 Task: Find connections with filter location Hof with filter topic #Consultantswith filter profile language Potuguese with filter current company Accolite Digital with filter school Ritambara Vishwa Vidyapeeths Malini Kishor College of Commerce and Economics, Shri Jitendra Mafatlal Mehta Educational Complex Plot No A 12 18 JVP D Scheme Mora Village Road Vile Parle West Mumbai 400 049 with filter industry Chemical Raw Materials Manufacturing with filter service category Video Animation with filter keywords title Tow Truck Operator
Action: Mouse moved to (514, 58)
Screenshot: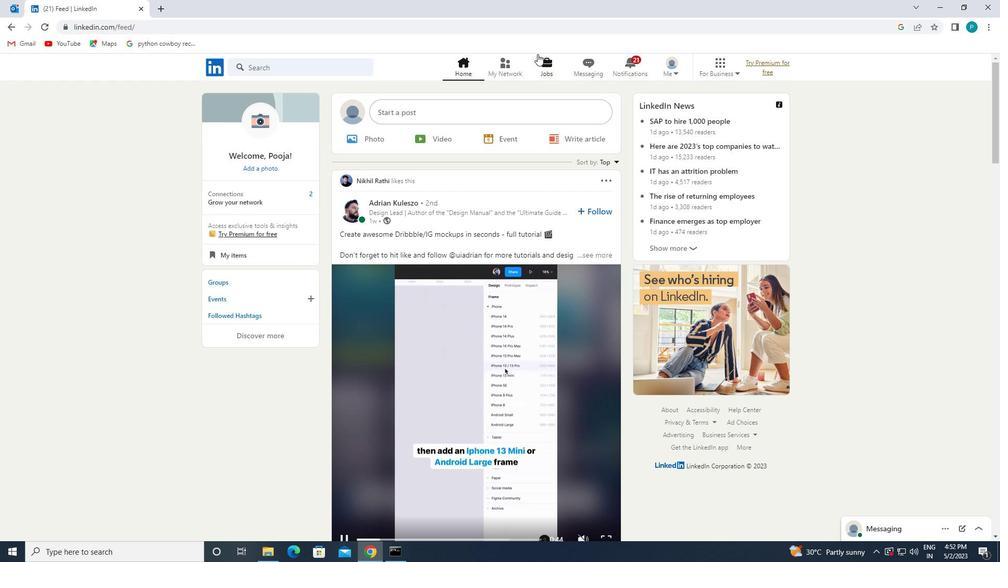 
Action: Mouse pressed left at (514, 58)
Screenshot: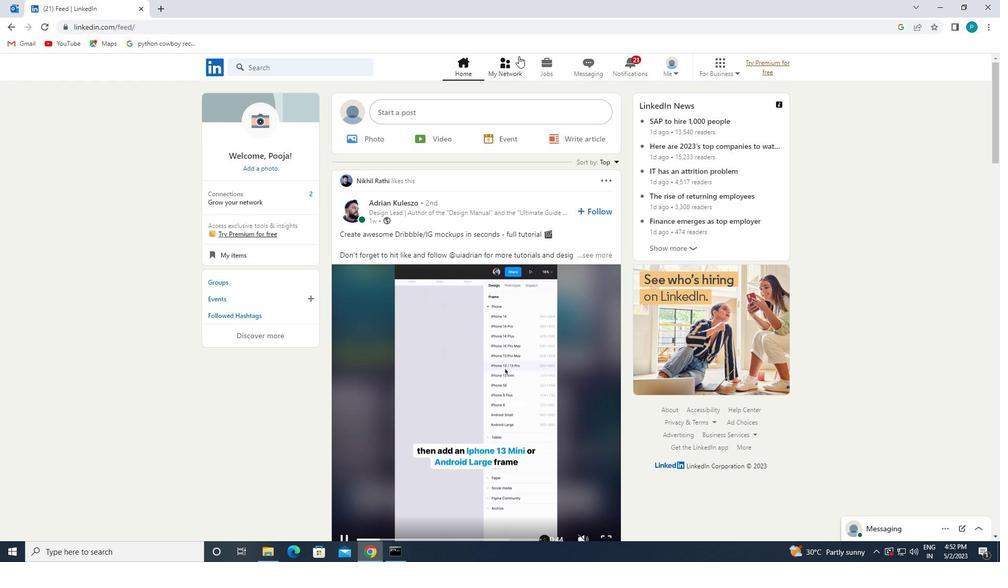 
Action: Mouse moved to (234, 121)
Screenshot: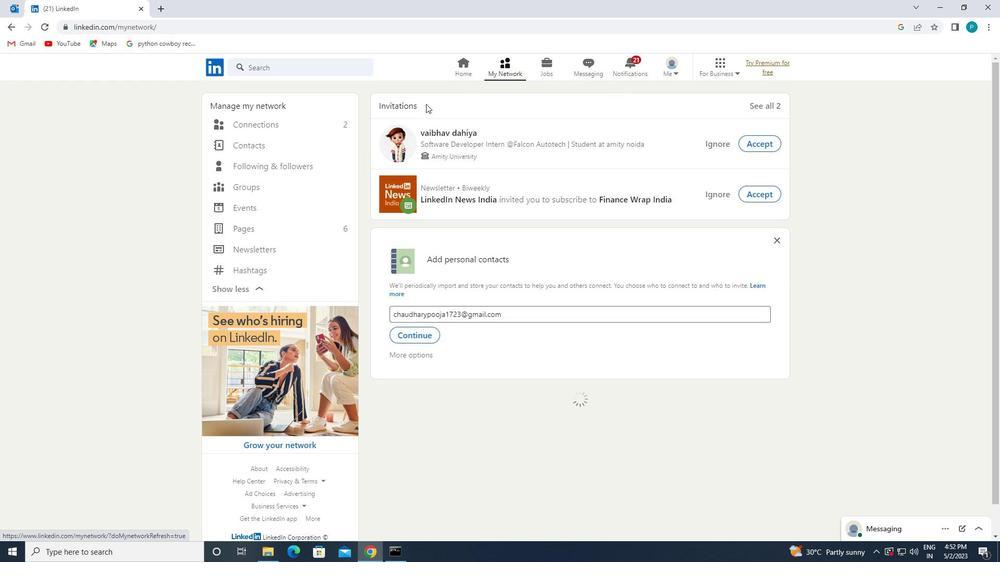 
Action: Mouse pressed left at (234, 121)
Screenshot: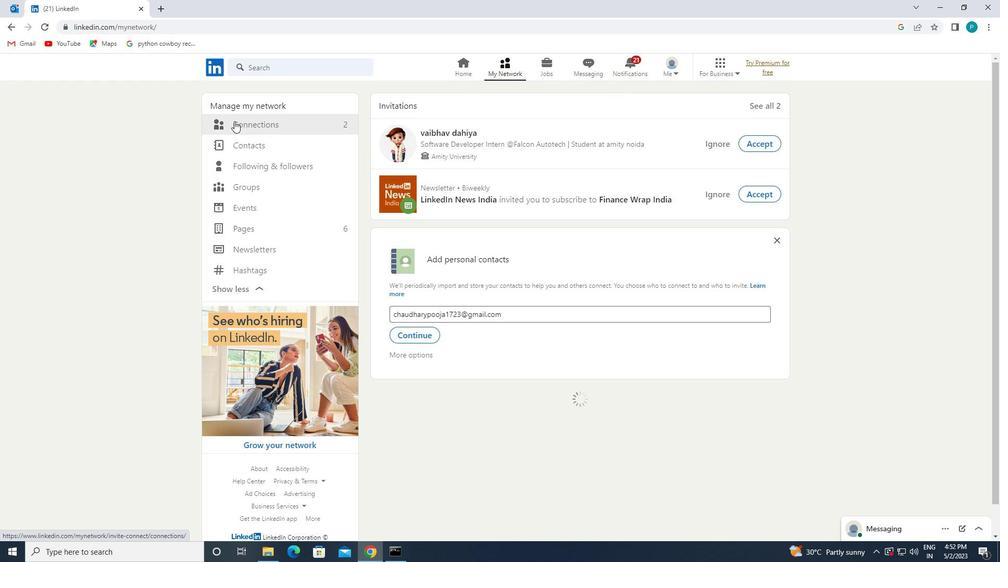 
Action: Mouse moved to (589, 125)
Screenshot: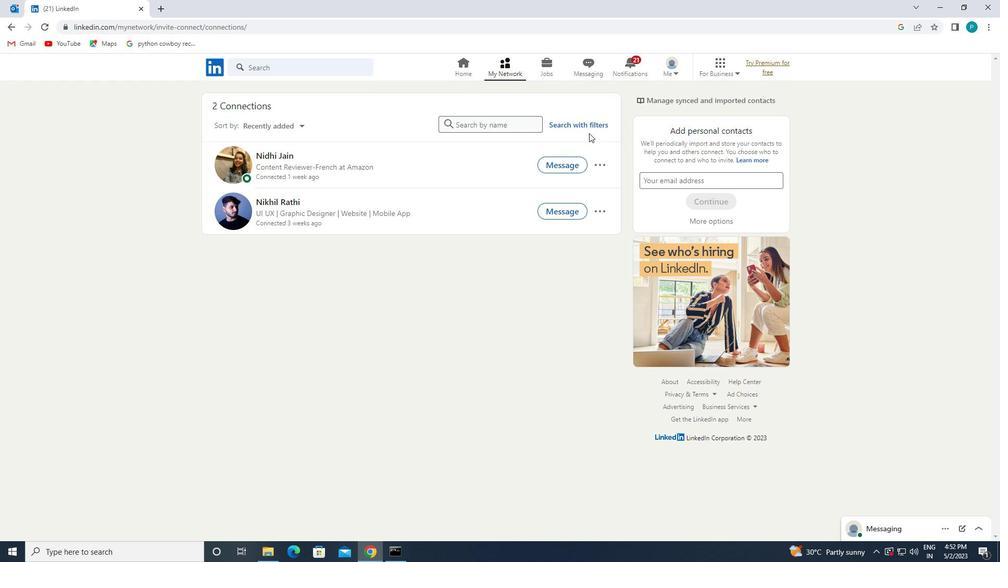 
Action: Mouse pressed left at (589, 125)
Screenshot: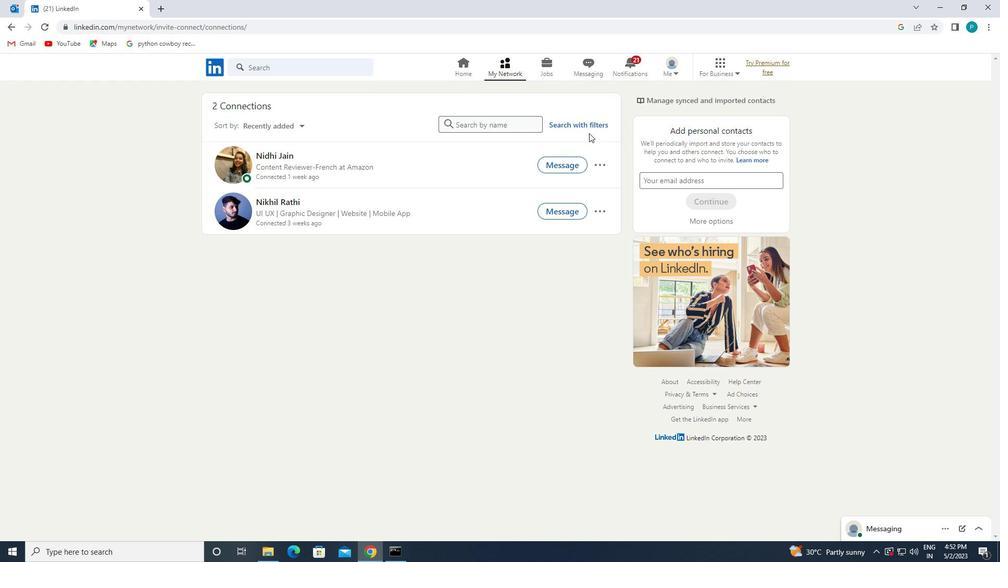 
Action: Mouse moved to (537, 101)
Screenshot: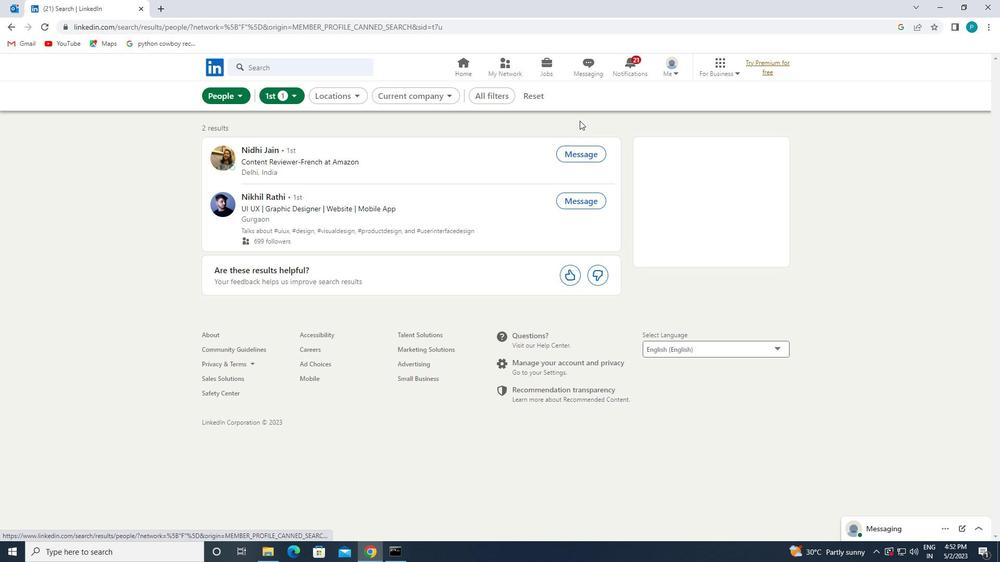 
Action: Mouse pressed left at (537, 101)
Screenshot: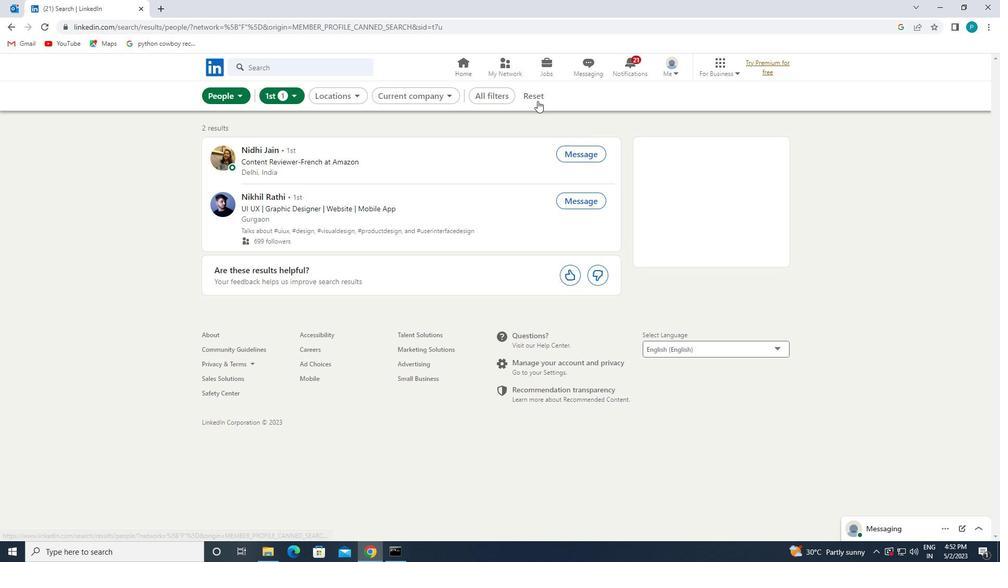 
Action: Mouse moved to (530, 97)
Screenshot: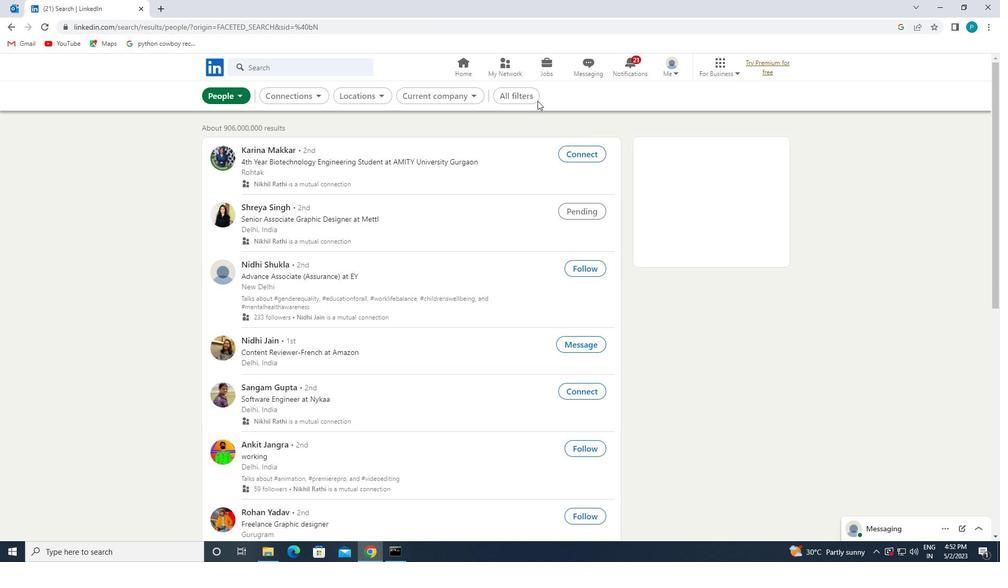 
Action: Mouse pressed left at (530, 97)
Screenshot: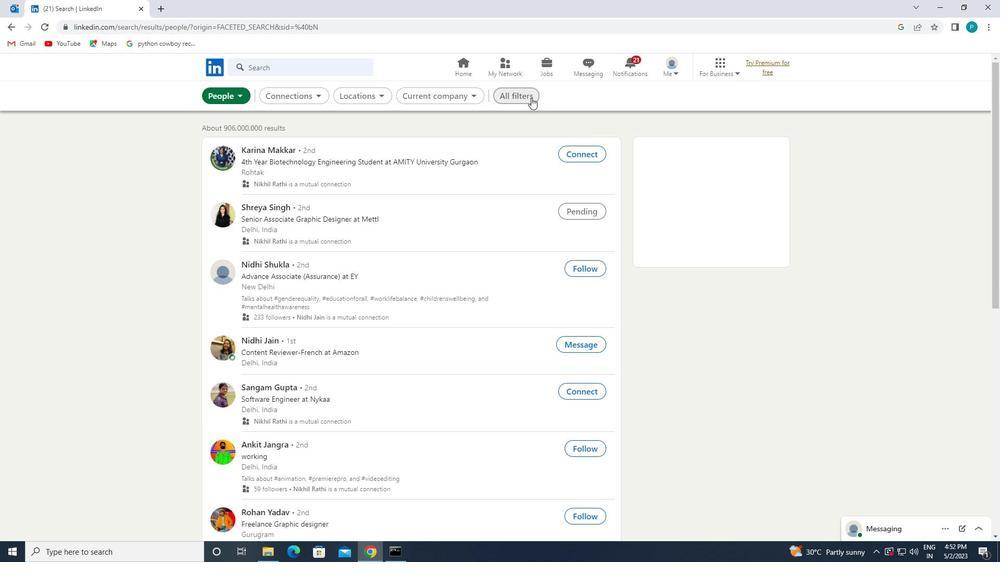 
Action: Mouse moved to (939, 357)
Screenshot: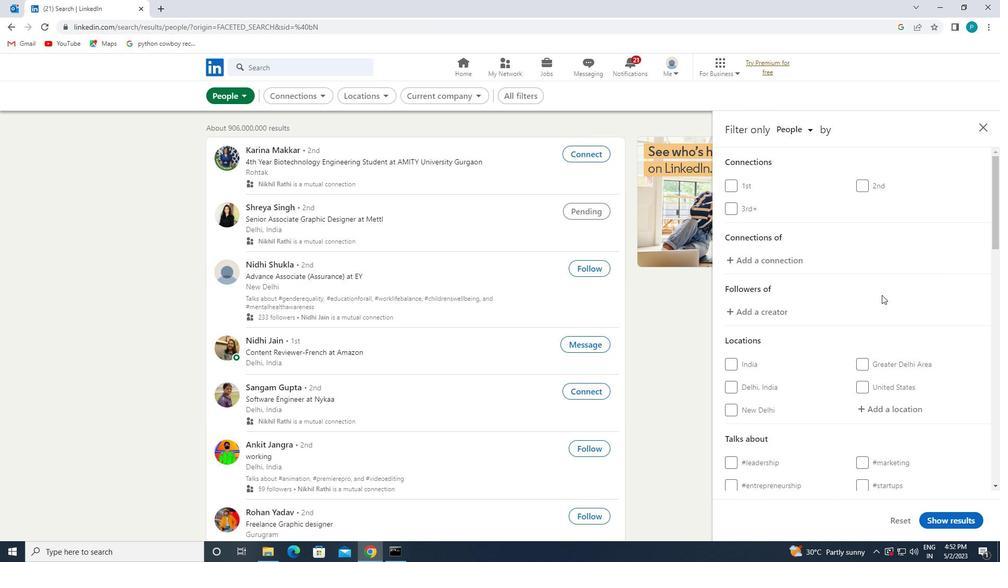 
Action: Mouse scrolled (939, 356) with delta (0, 0)
Screenshot: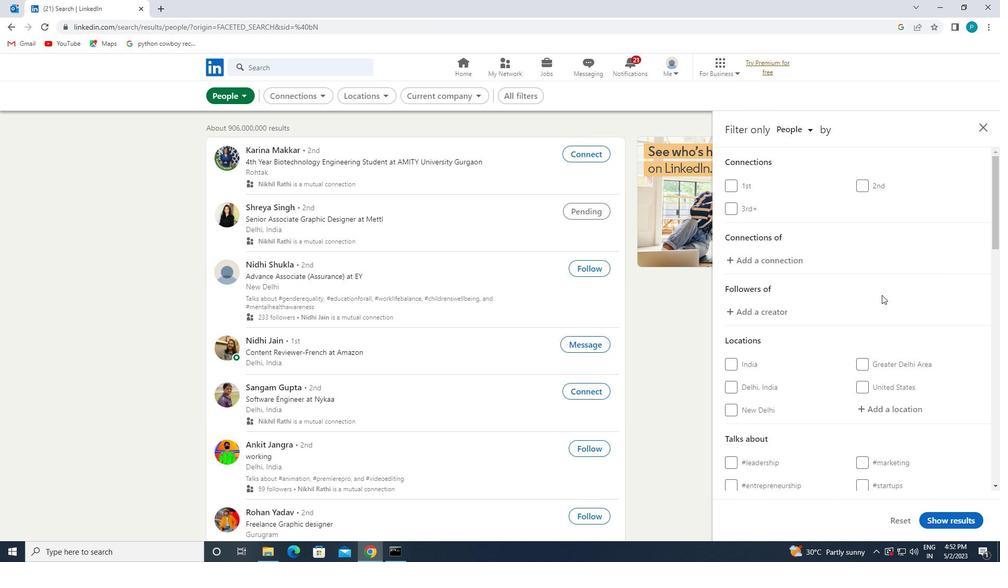 
Action: Mouse scrolled (939, 356) with delta (0, 0)
Screenshot: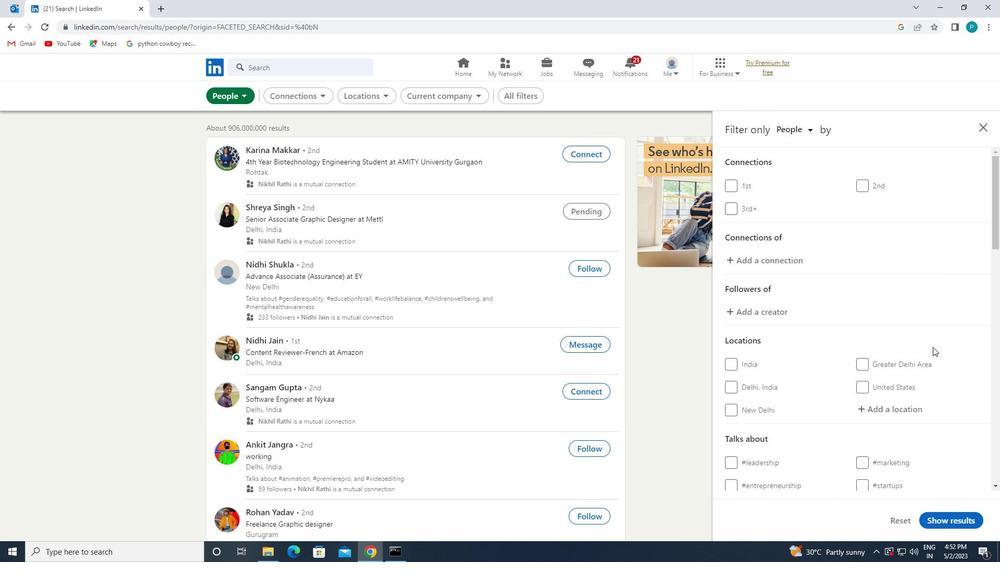 
Action: Mouse moved to (915, 311)
Screenshot: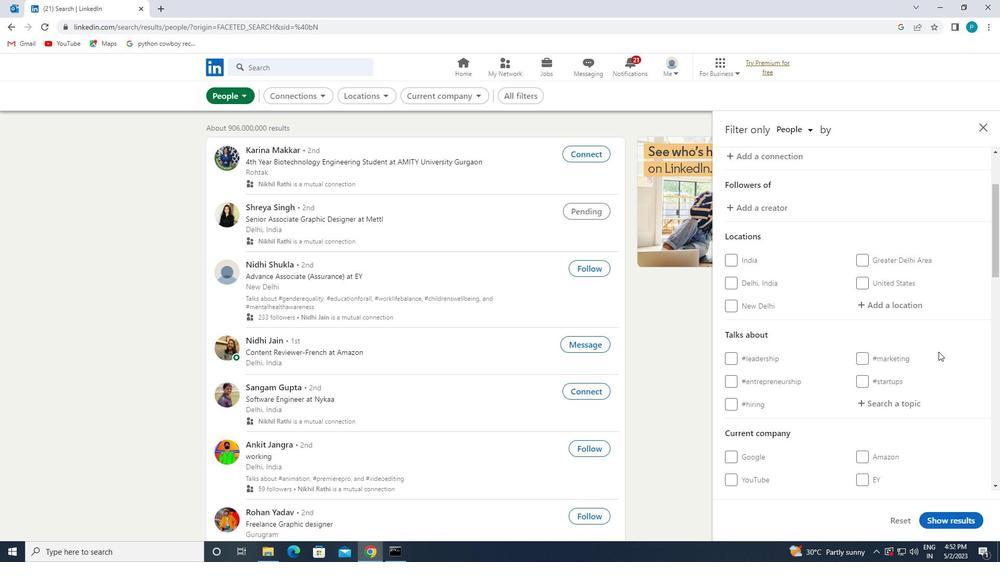 
Action: Mouse pressed left at (915, 311)
Screenshot: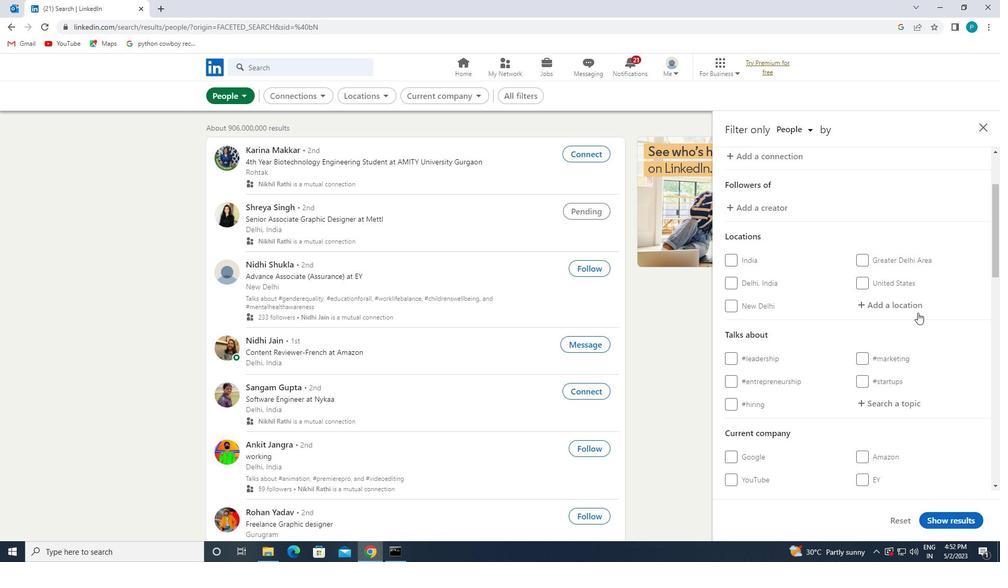 
Action: Key pressed <Key.caps_lock>g<Key.backspace>h<Key.caps_lock>of
Screenshot: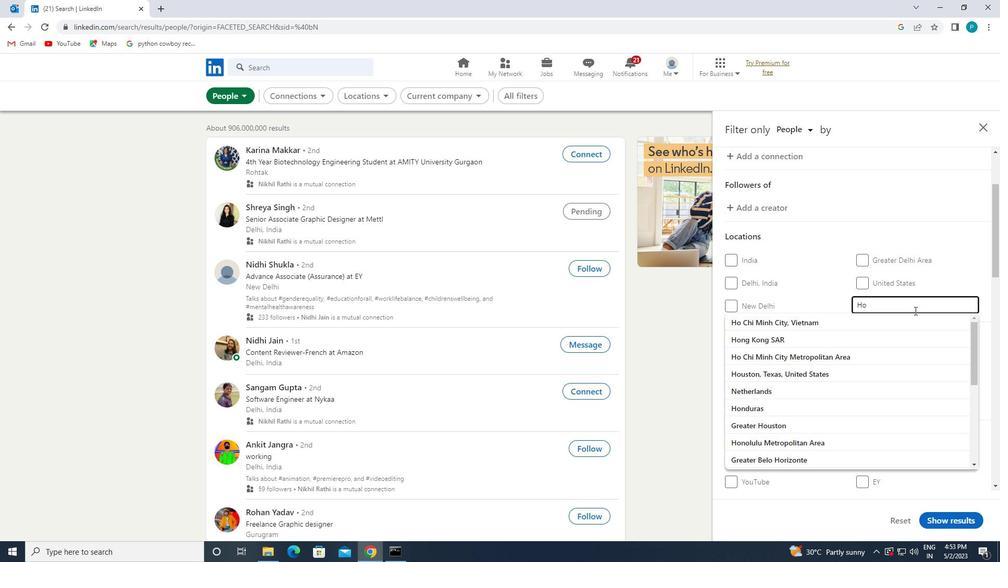 
Action: Mouse moved to (894, 323)
Screenshot: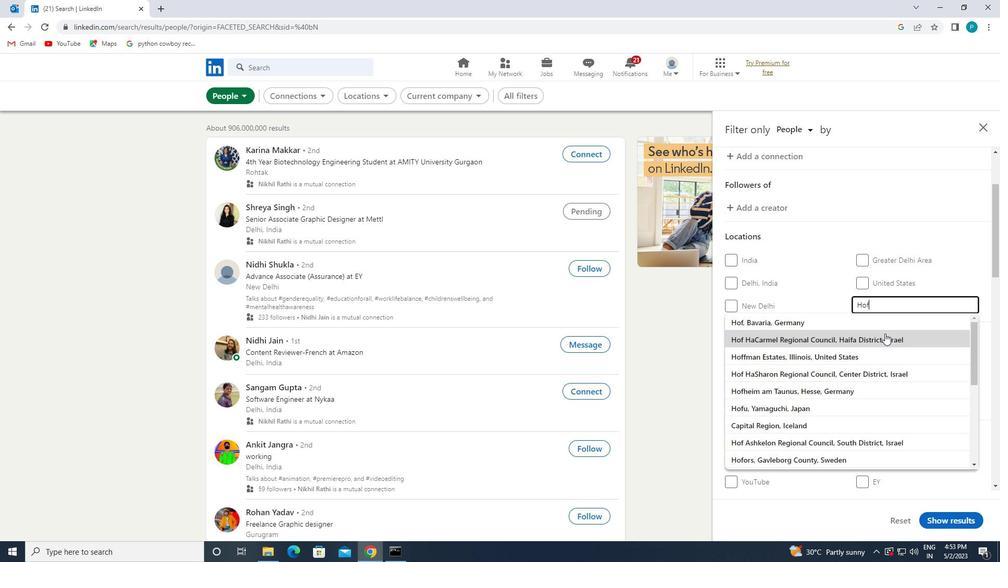 
Action: Mouse pressed left at (894, 323)
Screenshot: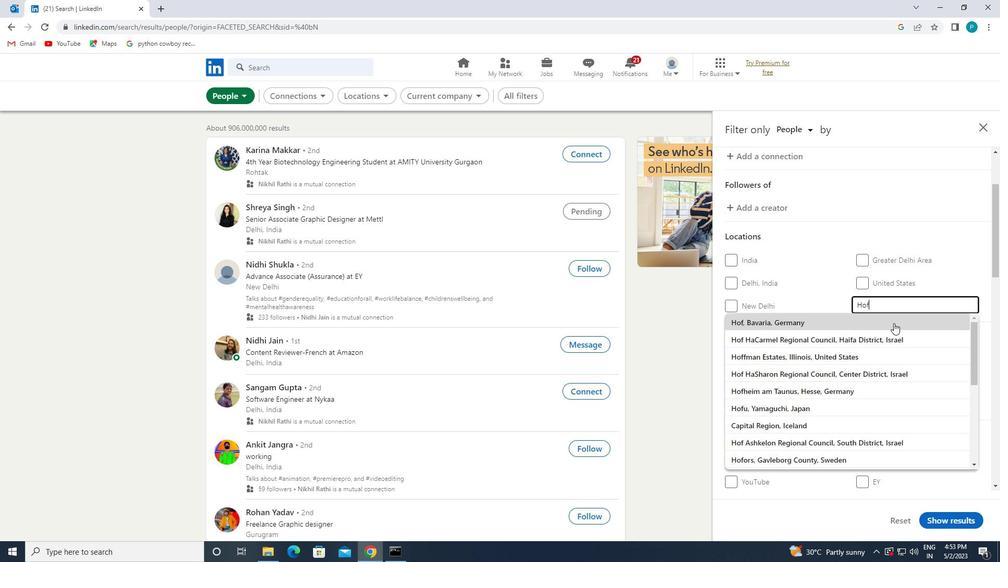
Action: Mouse scrolled (894, 323) with delta (0, 0)
Screenshot: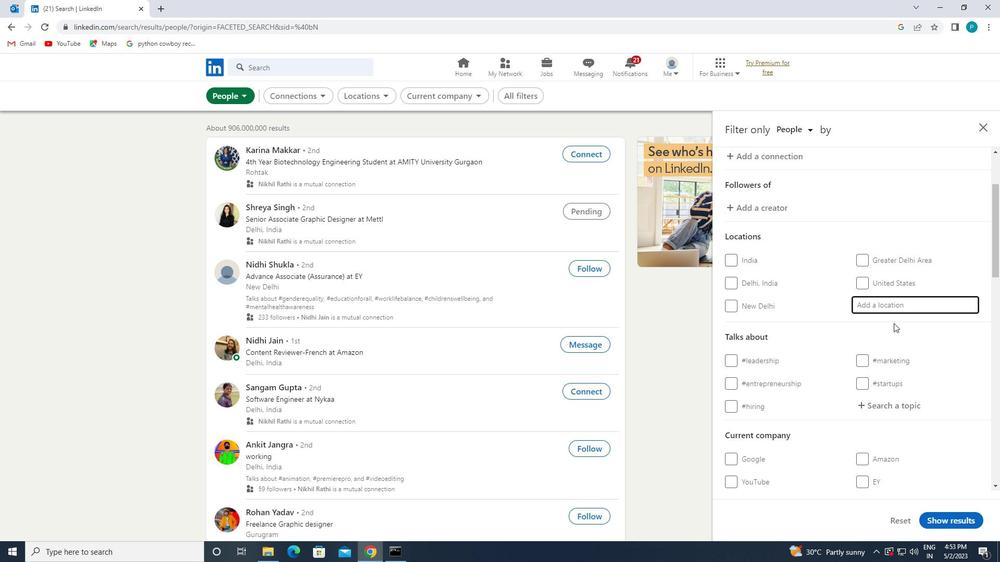 
Action: Mouse scrolled (894, 323) with delta (0, 0)
Screenshot: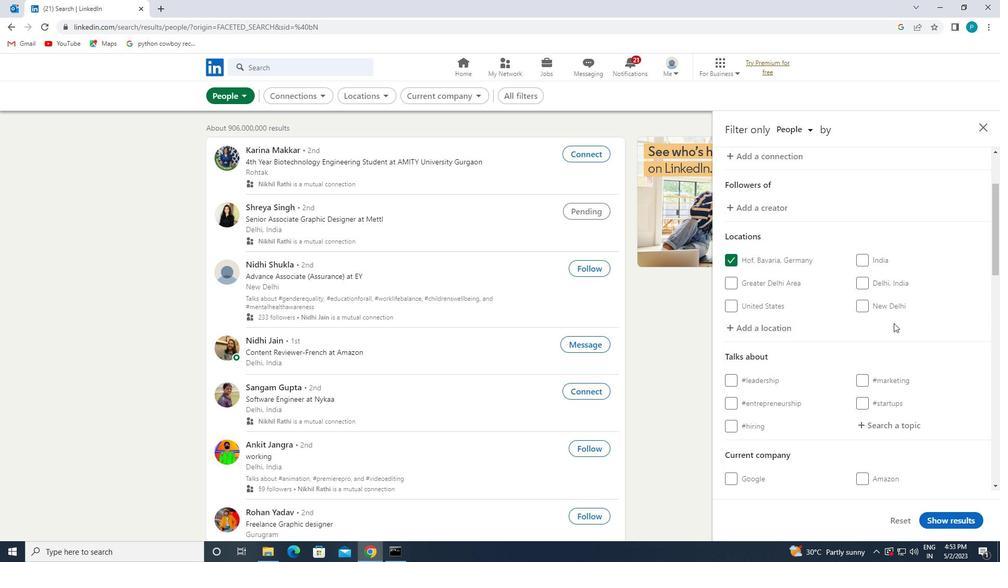 
Action: Mouse scrolled (894, 323) with delta (0, 0)
Screenshot: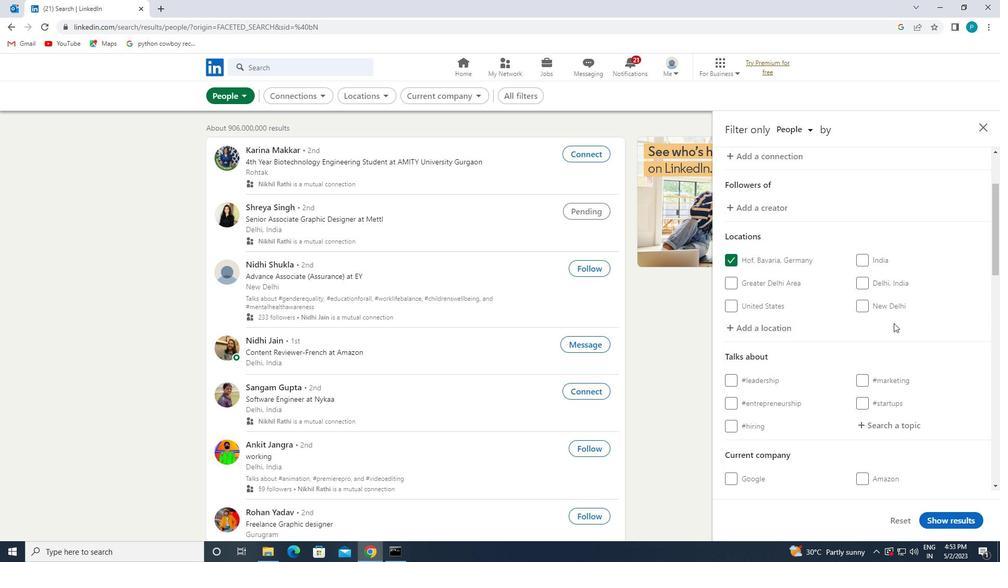 
Action: Mouse moved to (892, 280)
Screenshot: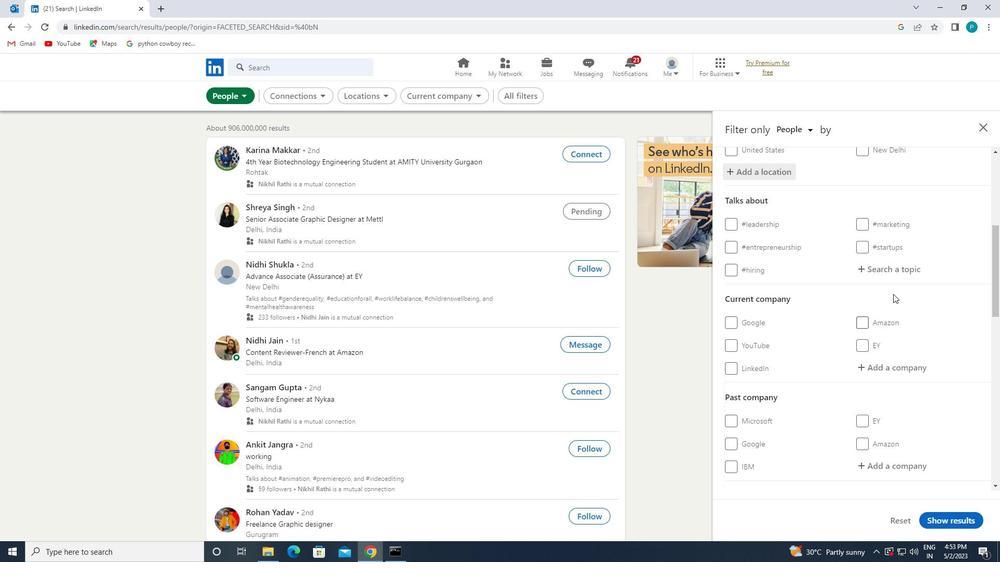 
Action: Mouse pressed left at (892, 280)
Screenshot: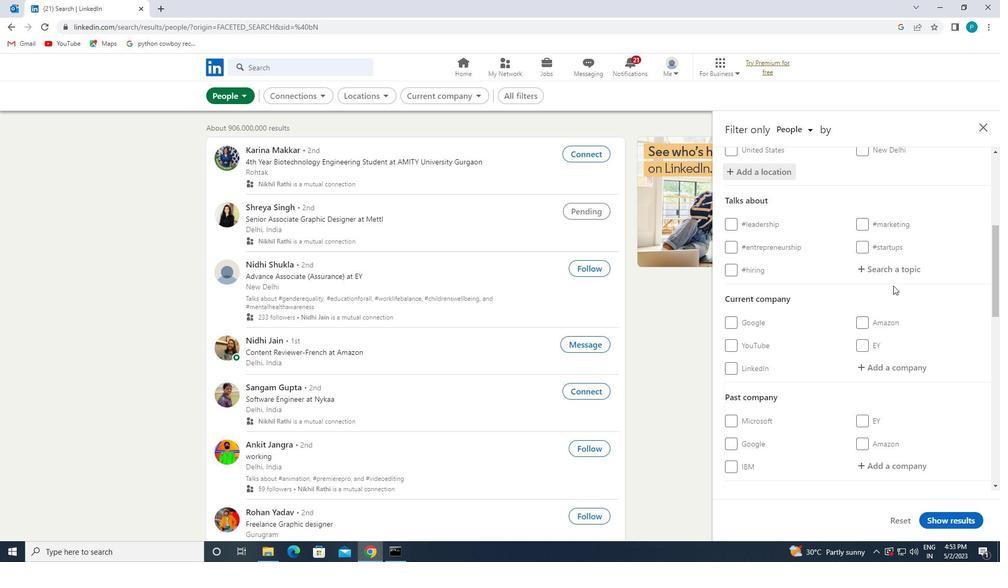 
Action: Mouse moved to (897, 267)
Screenshot: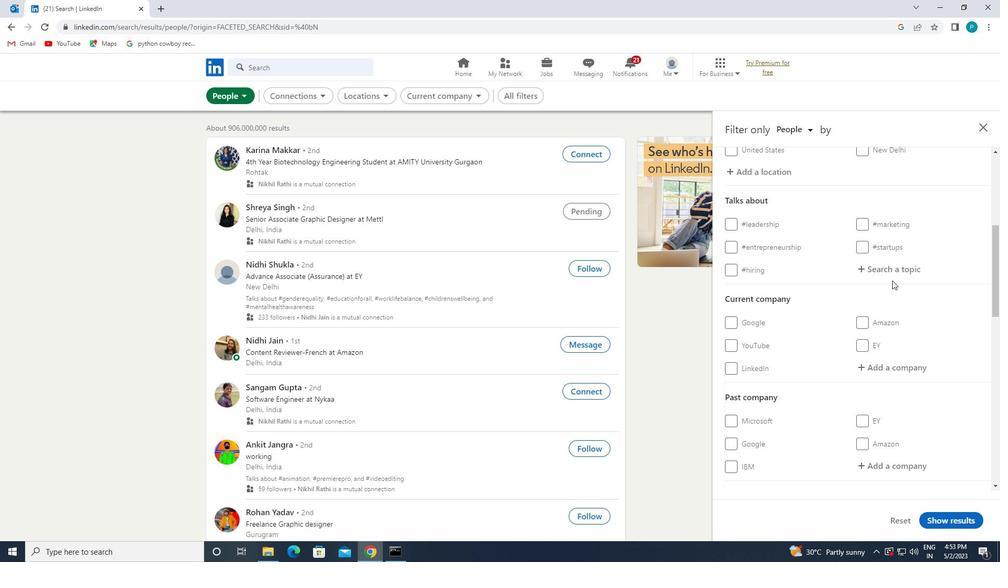 
Action: Mouse pressed left at (897, 267)
Screenshot: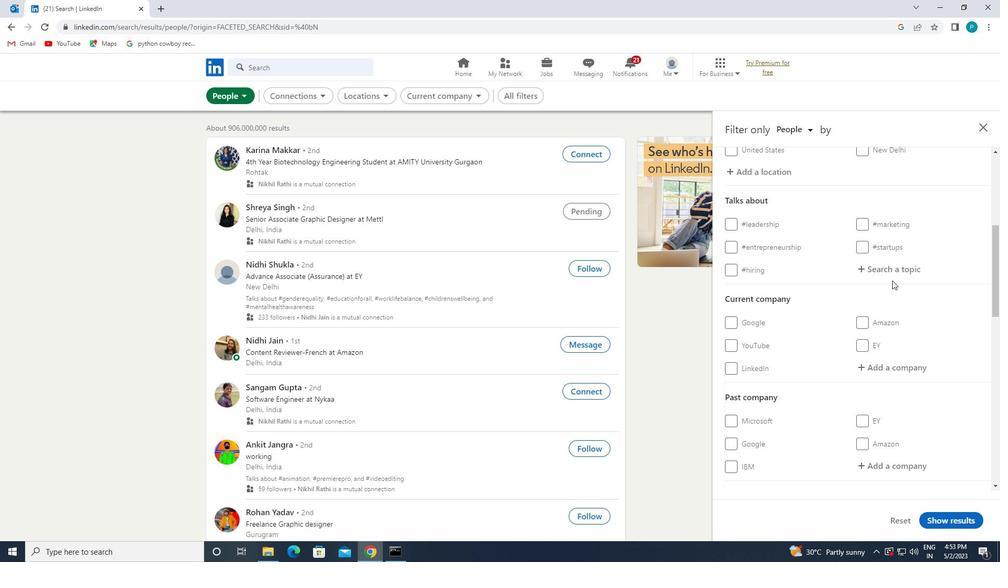 
Action: Mouse moved to (904, 267)
Screenshot: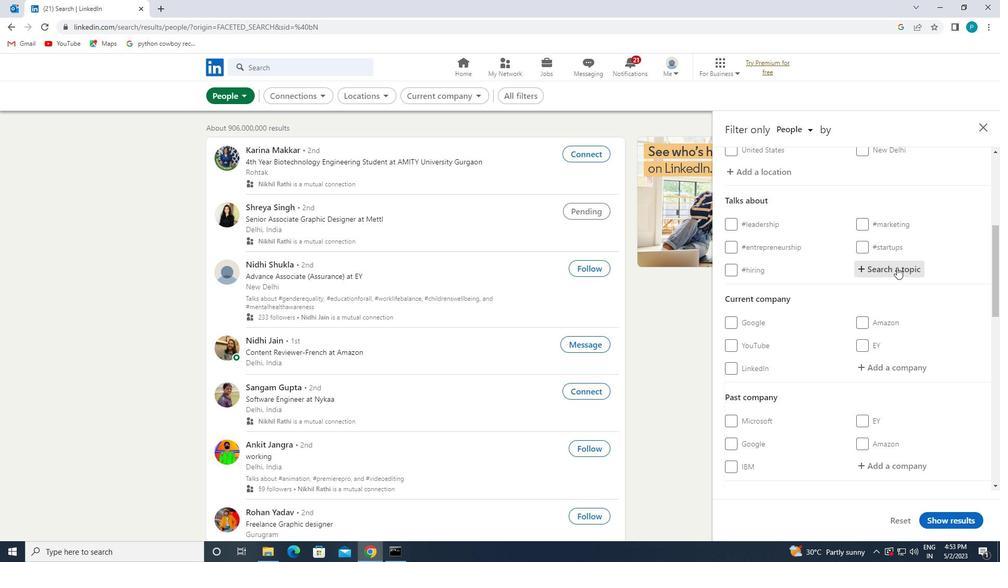 
Action: Key pressed <Key.shift>#<Key.caps_lock>C<Key.caps_lock>ONSULTANTS
Screenshot: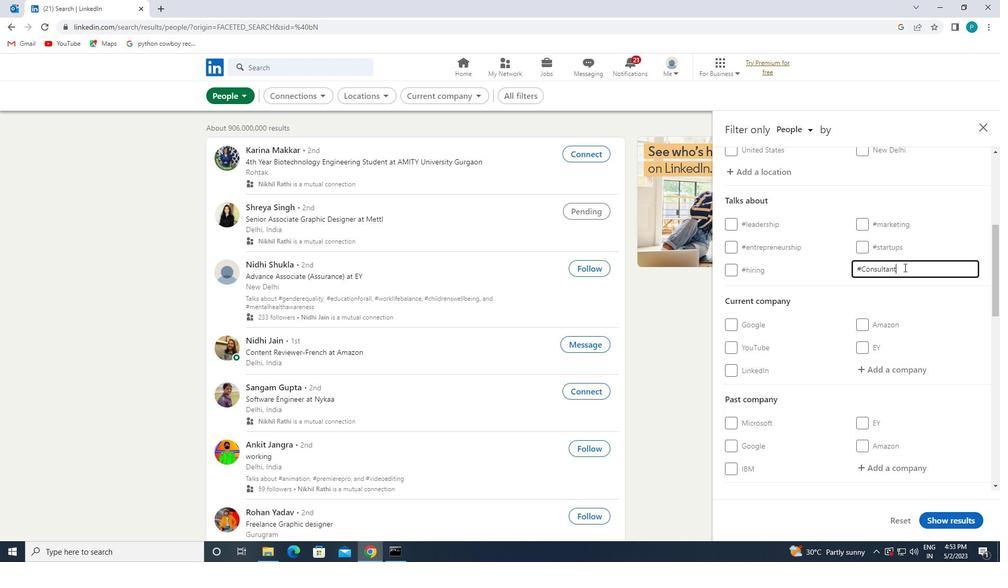 
Action: Mouse moved to (893, 284)
Screenshot: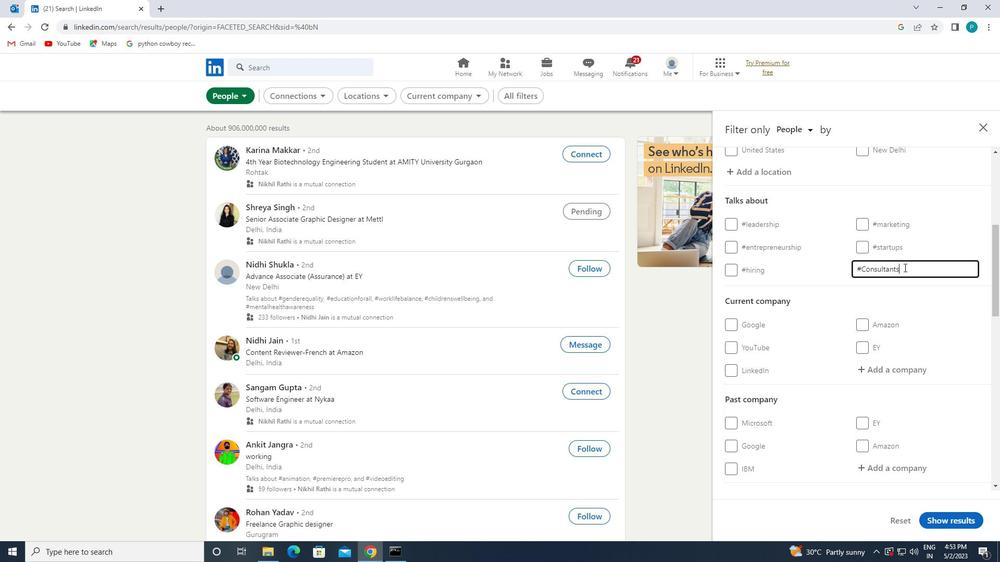 
Action: Mouse scrolled (893, 284) with delta (0, 0)
Screenshot: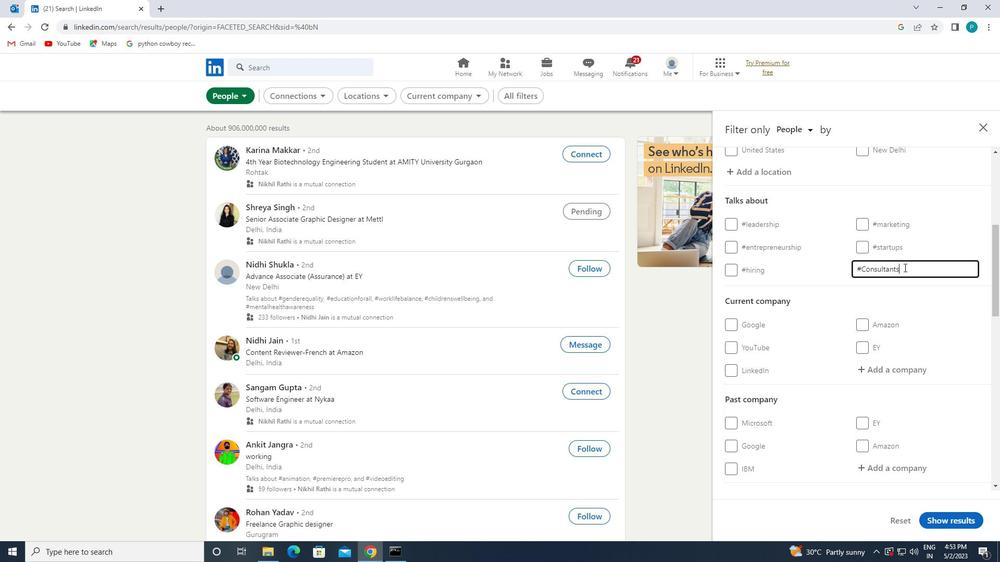 
Action: Mouse moved to (890, 290)
Screenshot: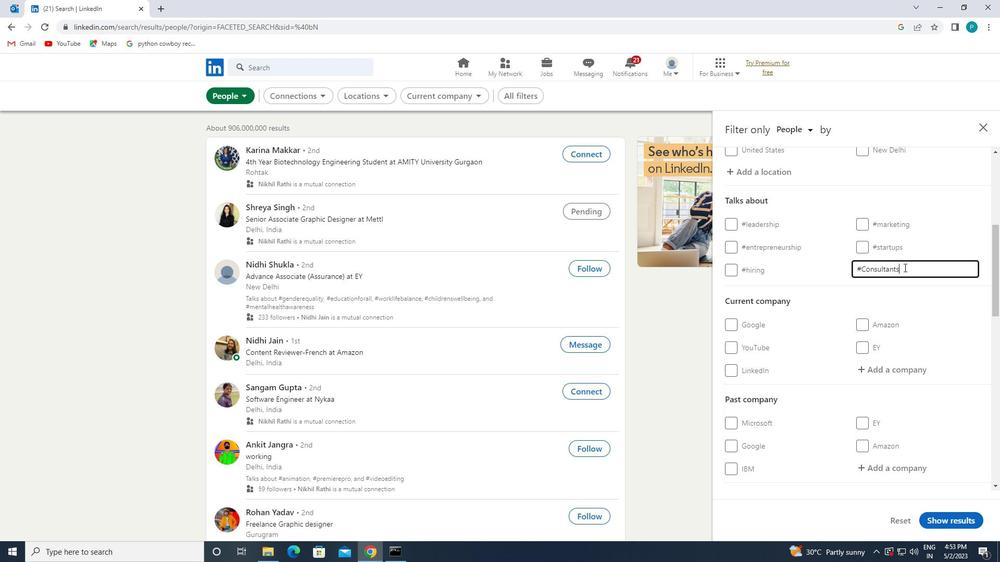 
Action: Mouse scrolled (890, 290) with delta (0, 0)
Screenshot: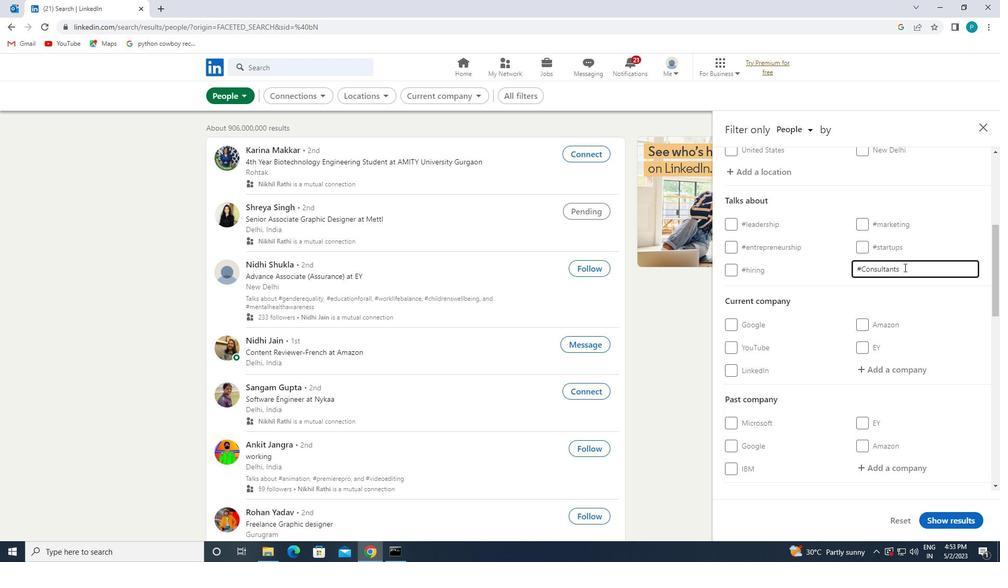 
Action: Mouse scrolled (890, 290) with delta (0, 0)
Screenshot: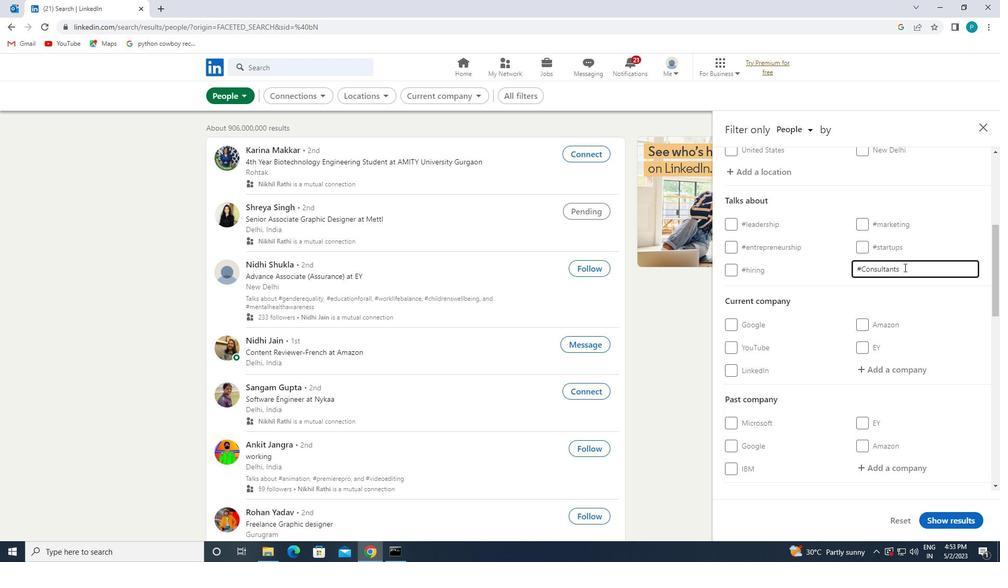 
Action: Mouse moved to (887, 299)
Screenshot: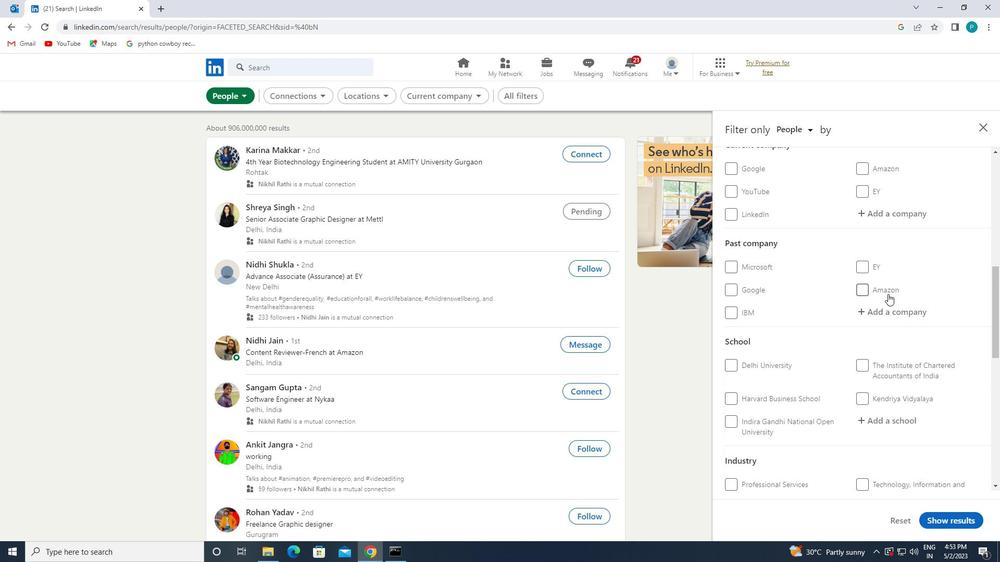 
Action: Mouse scrolled (887, 298) with delta (0, 0)
Screenshot: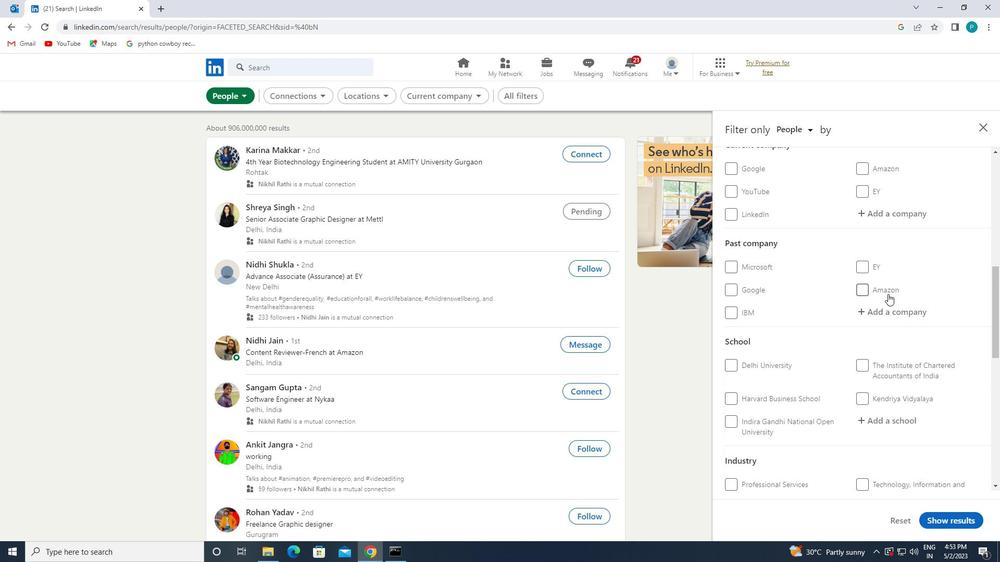 
Action: Mouse moved to (886, 302)
Screenshot: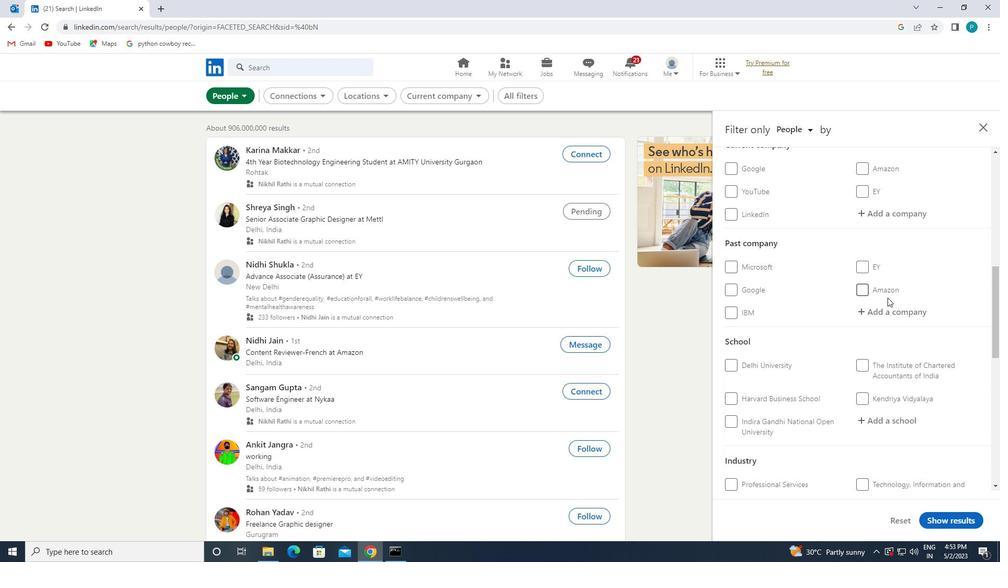
Action: Mouse scrolled (886, 301) with delta (0, 0)
Screenshot: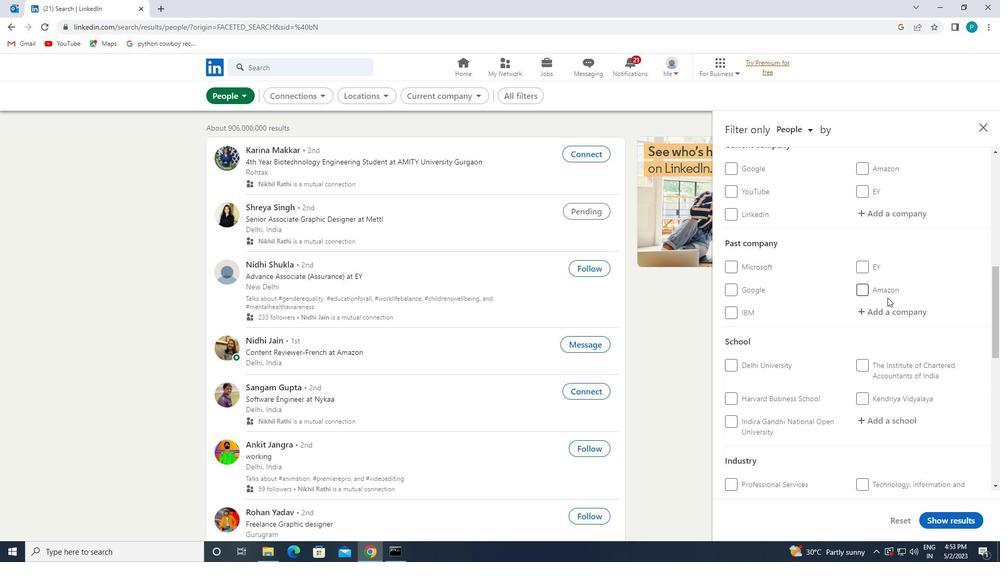 
Action: Mouse moved to (883, 318)
Screenshot: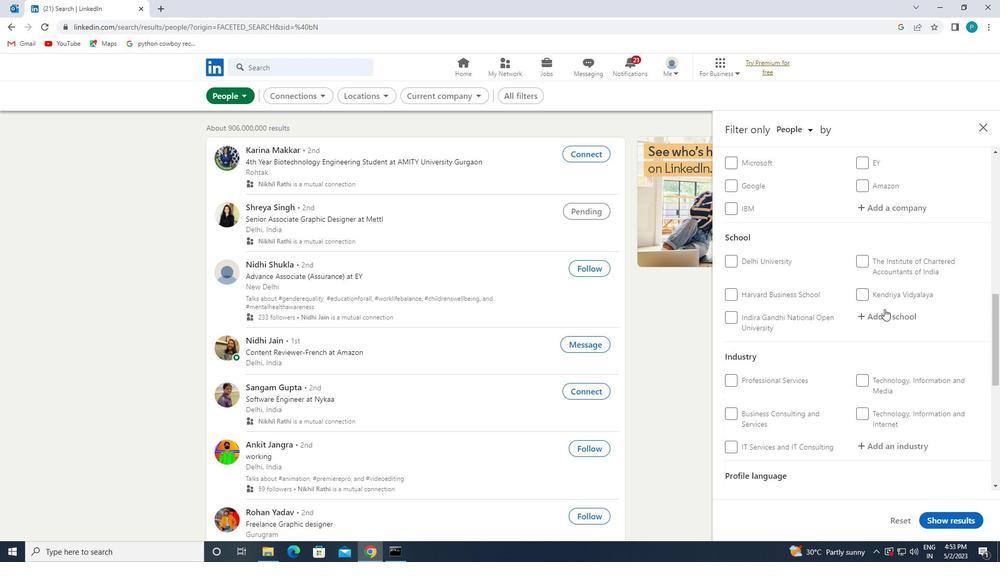 
Action: Mouse scrolled (883, 317) with delta (0, 0)
Screenshot: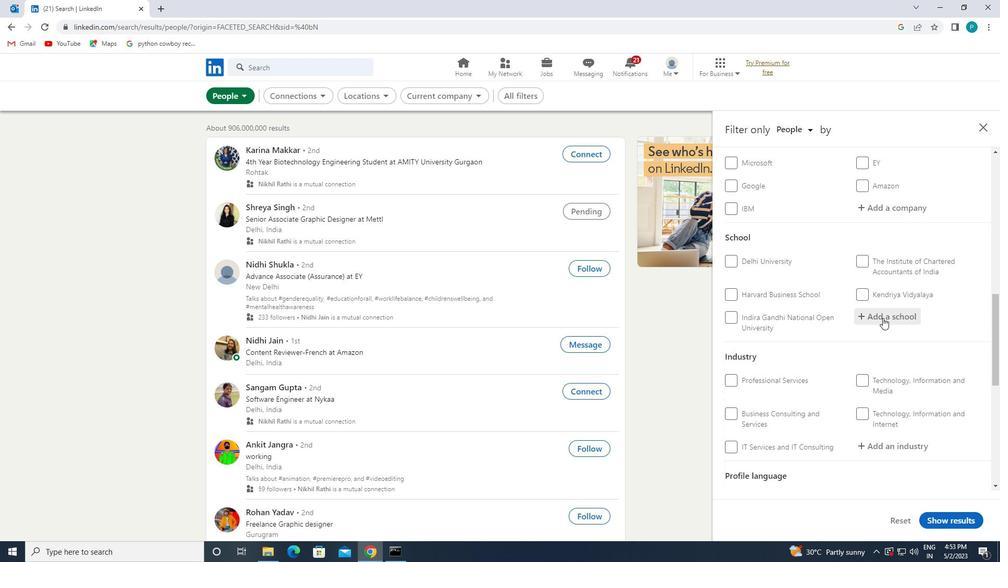 
Action: Mouse scrolled (883, 317) with delta (0, 0)
Screenshot: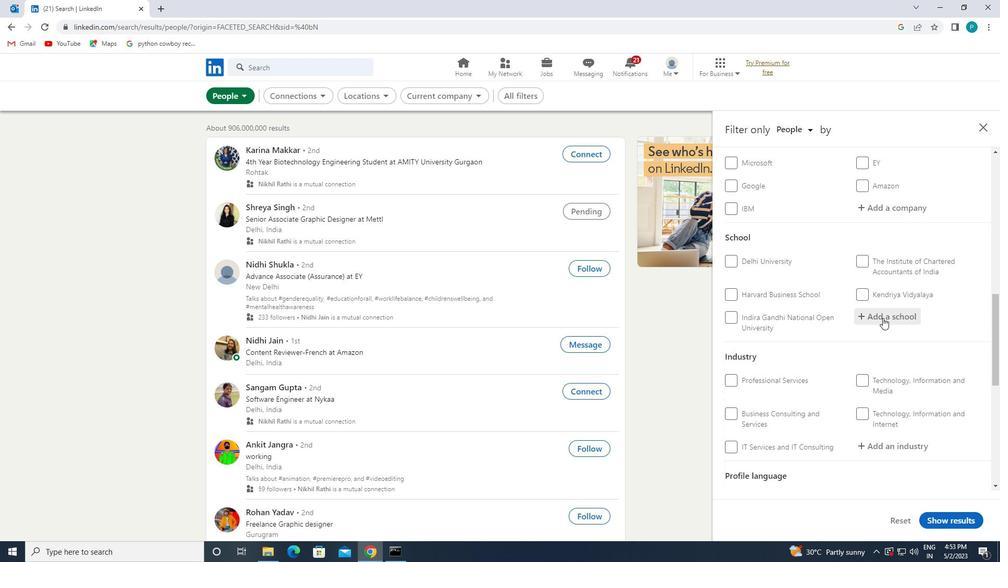 
Action: Mouse moved to (829, 377)
Screenshot: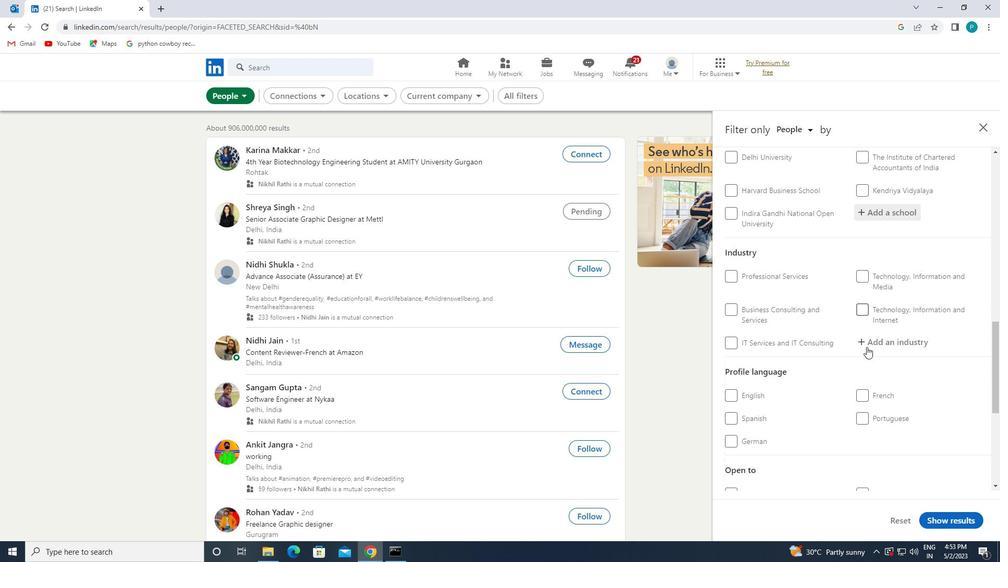 
Action: Mouse scrolled (829, 377) with delta (0, 0)
Screenshot: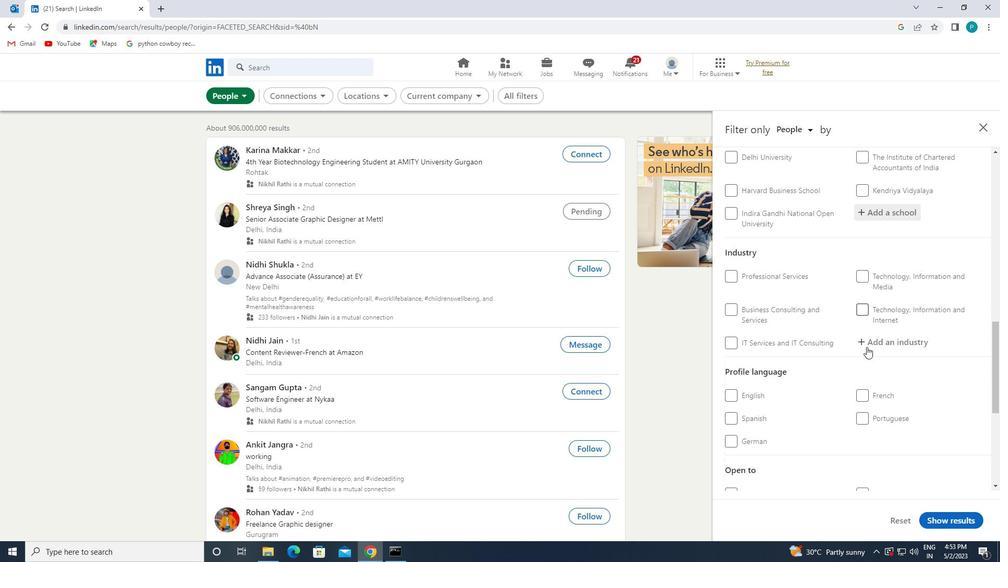 
Action: Mouse moved to (822, 382)
Screenshot: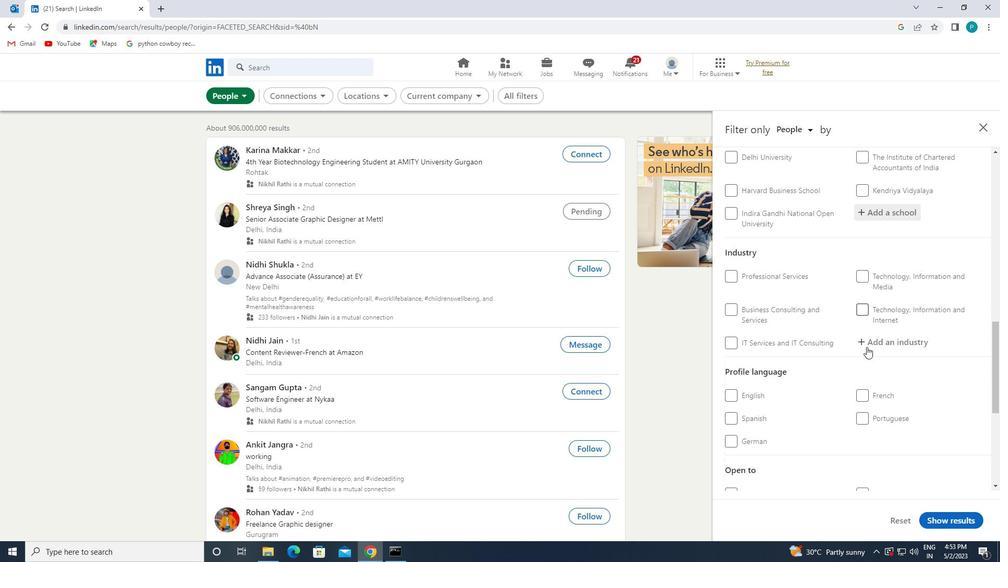 
Action: Mouse scrolled (822, 382) with delta (0, 0)
Screenshot: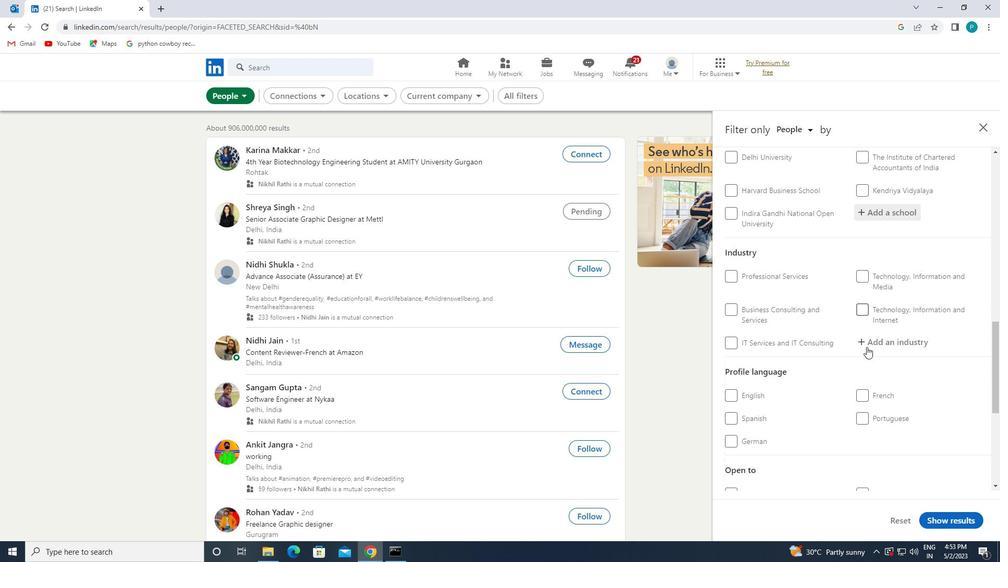 
Action: Mouse moved to (865, 308)
Screenshot: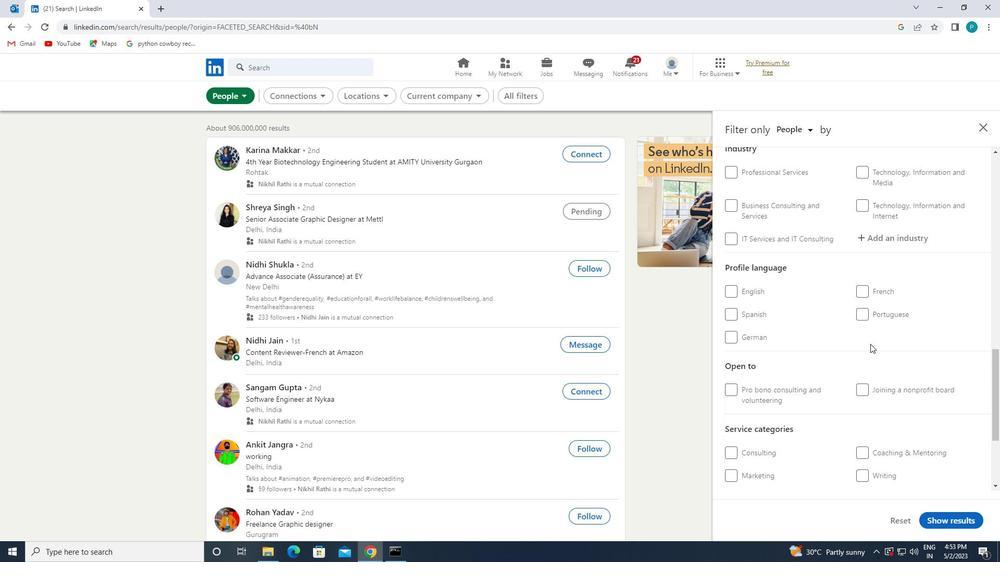 
Action: Mouse pressed left at (865, 308)
Screenshot: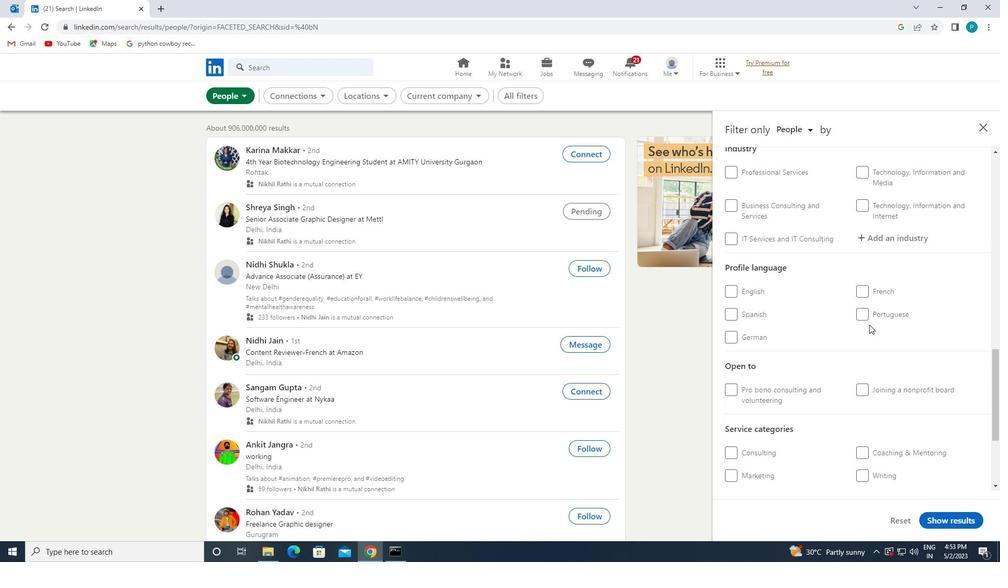 
Action: Mouse moved to (908, 312)
Screenshot: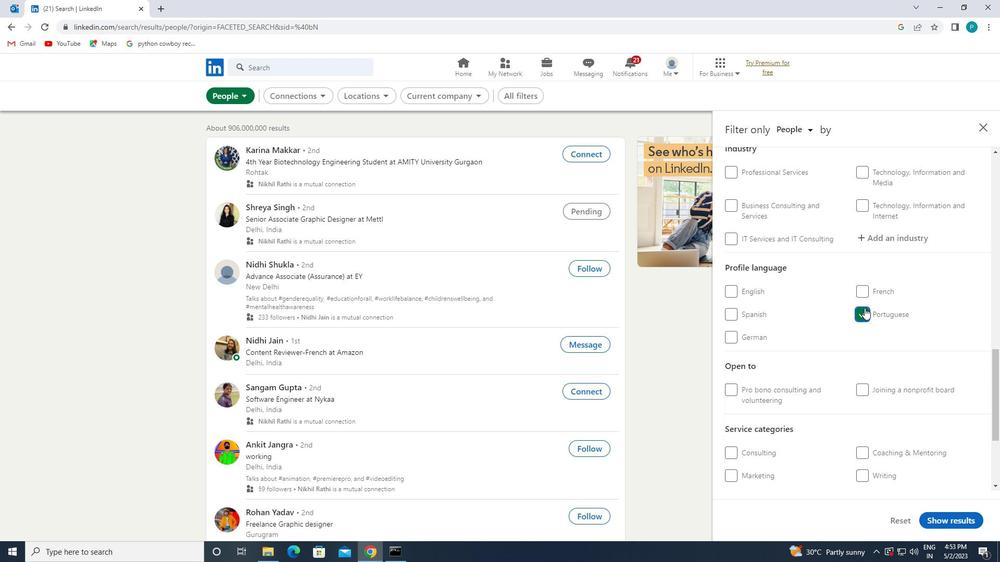 
Action: Mouse scrolled (908, 312) with delta (0, 0)
Screenshot: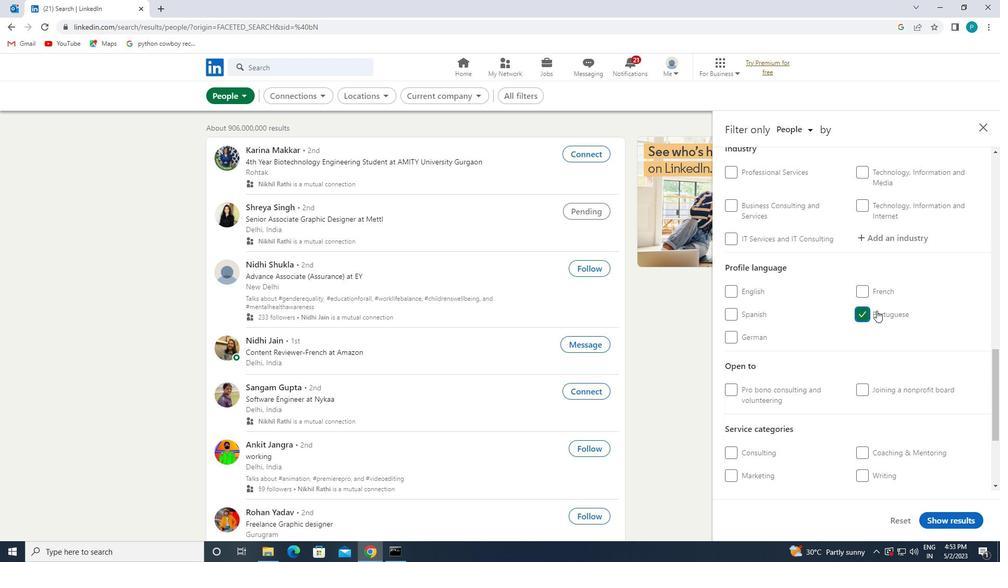 
Action: Mouse scrolled (908, 312) with delta (0, 0)
Screenshot: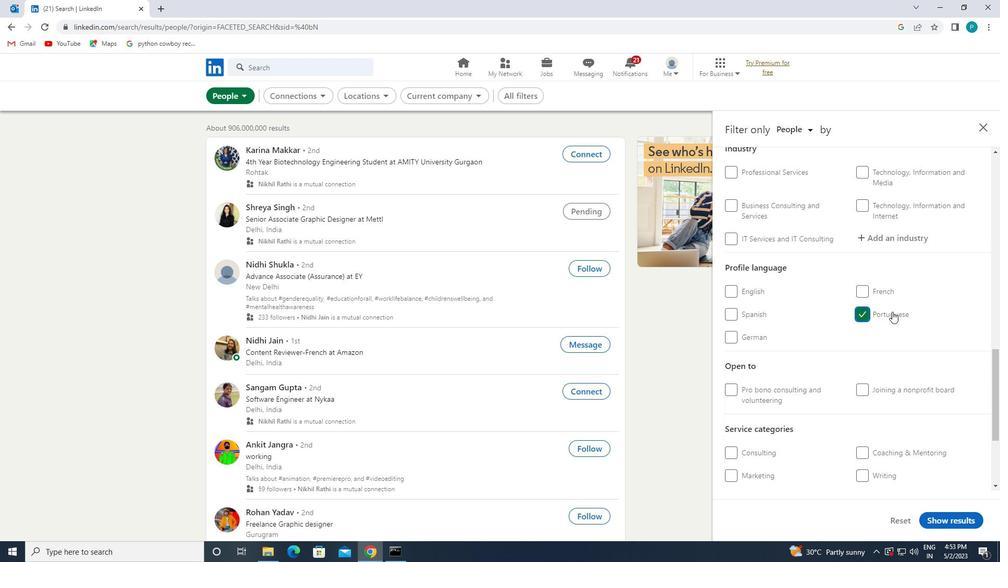 
Action: Mouse scrolled (908, 312) with delta (0, 0)
Screenshot: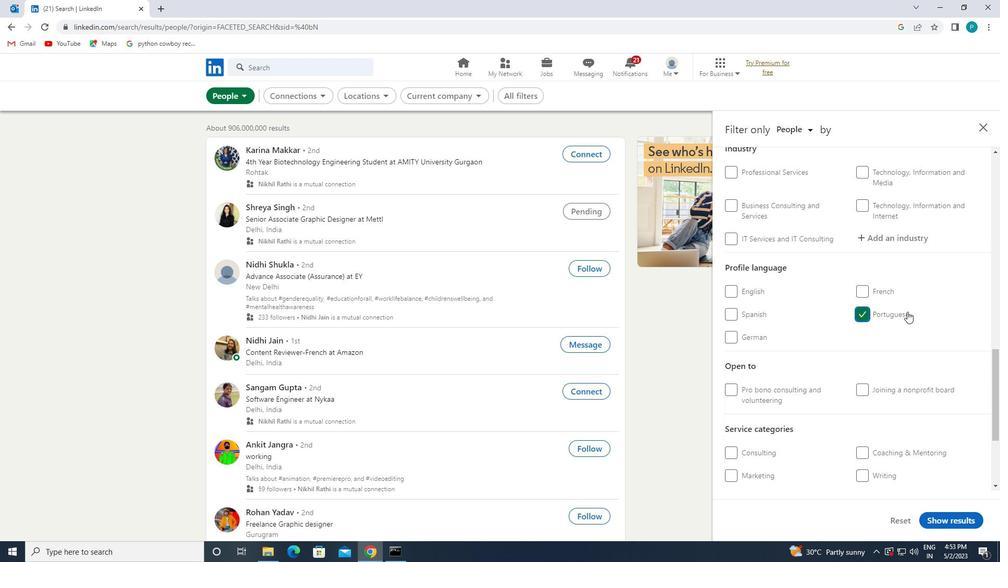 
Action: Mouse scrolled (908, 312) with delta (0, 0)
Screenshot: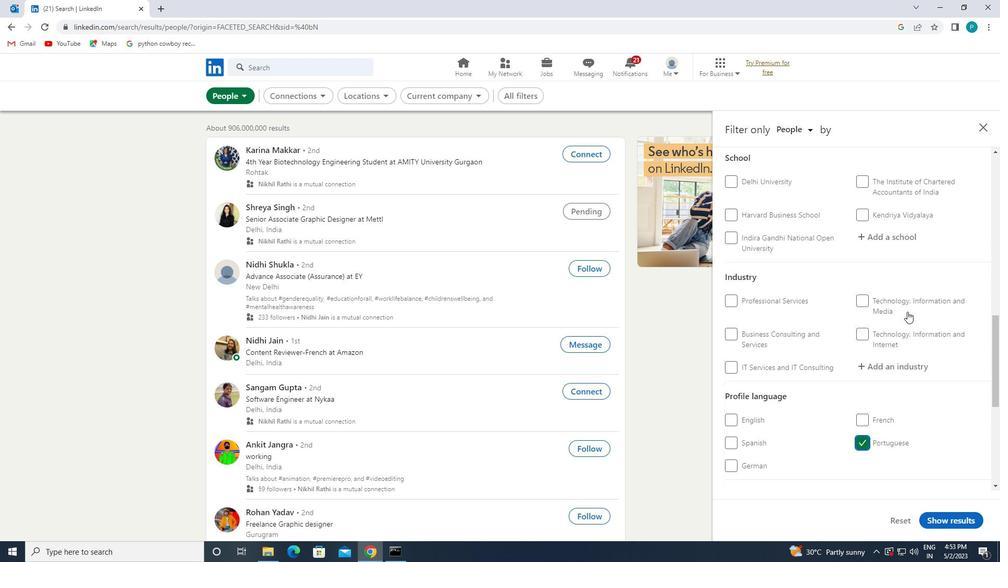 
Action: Mouse scrolled (908, 312) with delta (0, 0)
Screenshot: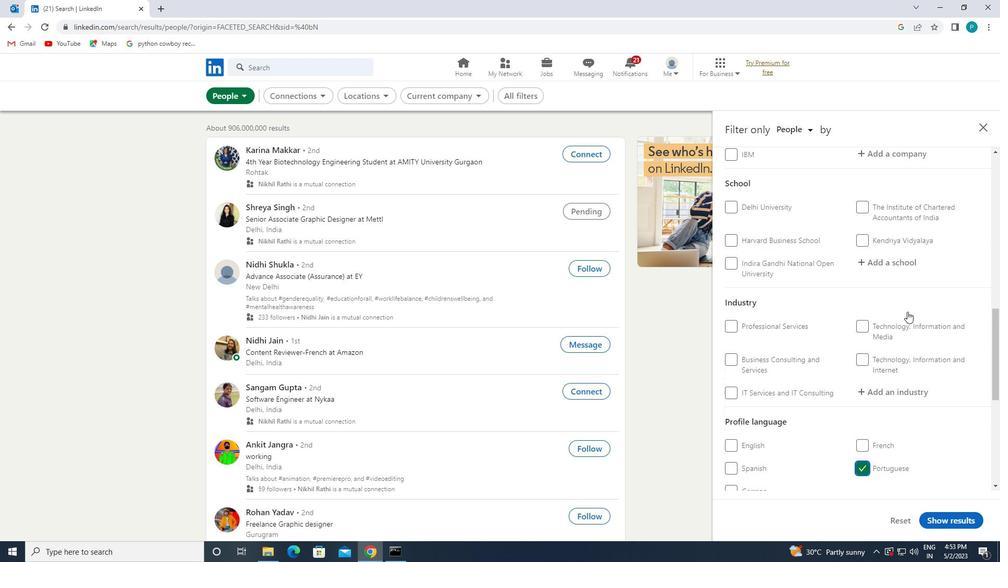 
Action: Mouse moved to (876, 261)
Screenshot: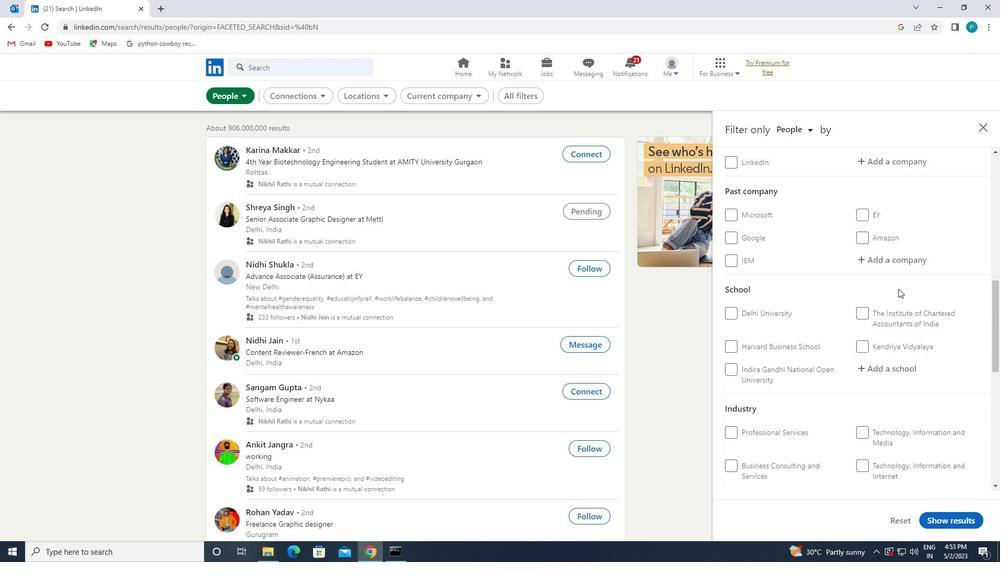 
Action: Mouse scrolled (876, 261) with delta (0, 0)
Screenshot: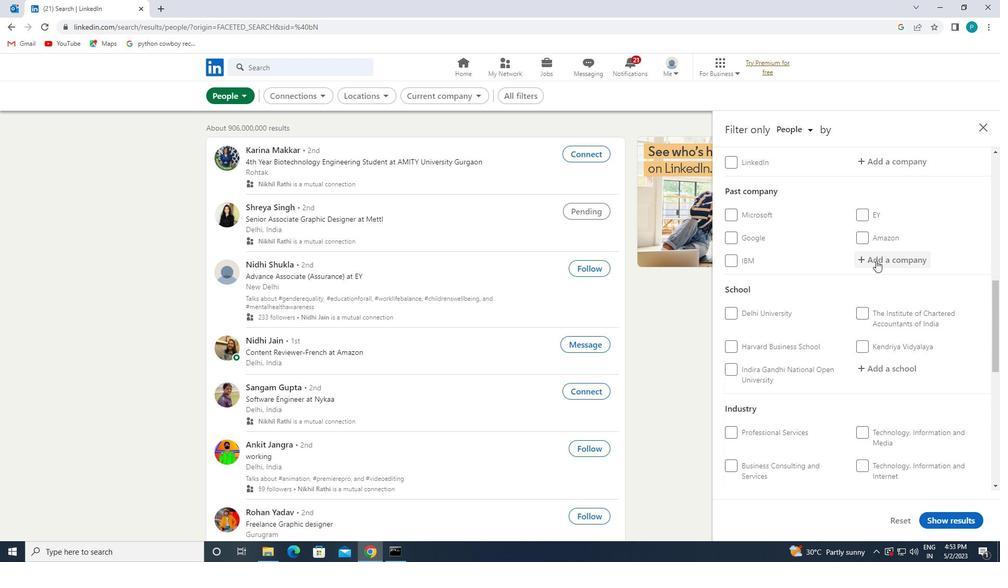 
Action: Mouse scrolled (876, 261) with delta (0, 0)
Screenshot: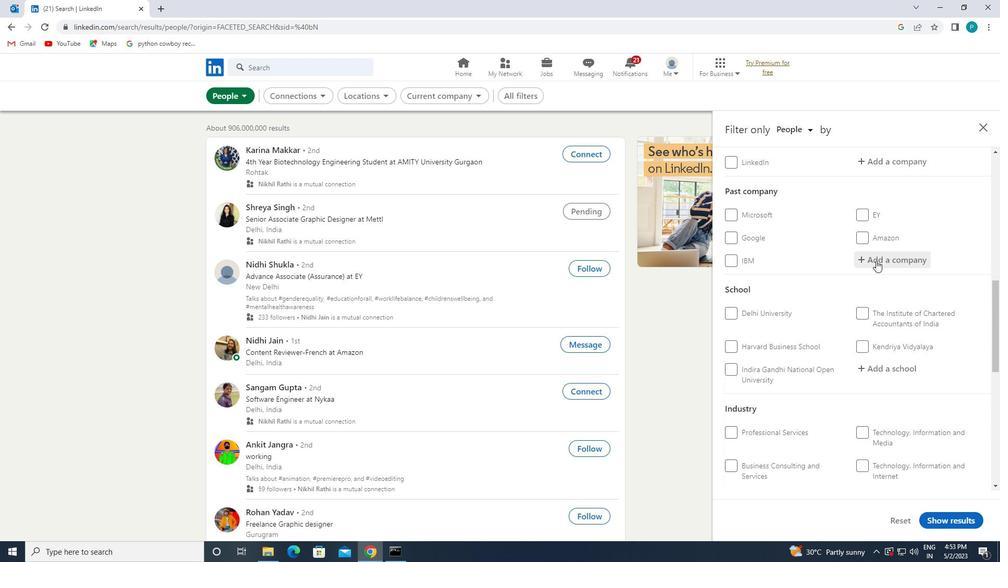 
Action: Mouse pressed left at (876, 261)
Screenshot: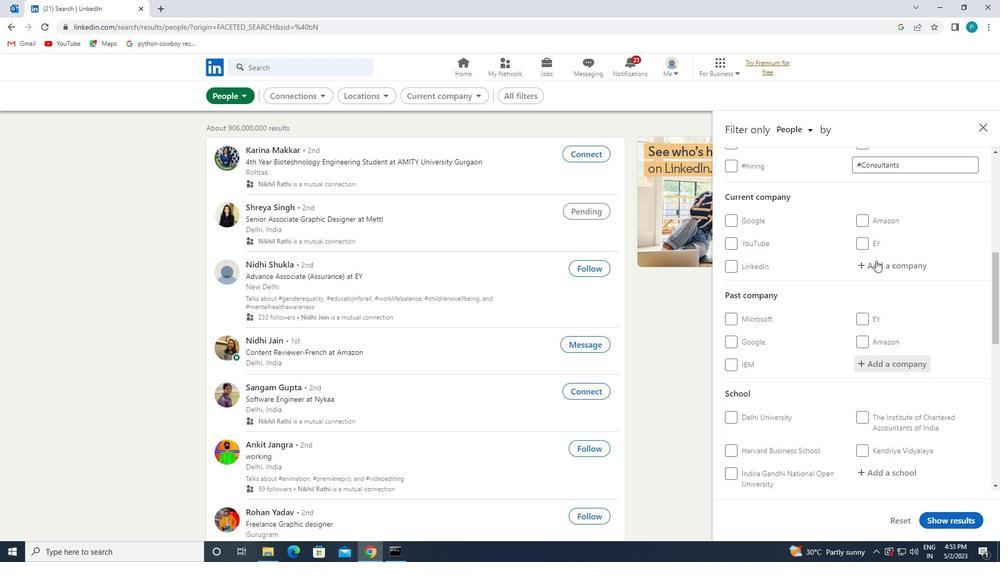 
Action: Key pressed <Key.caps_lock>A<Key.caps_lock>CCP<Key.backspace>OLITE
Screenshot: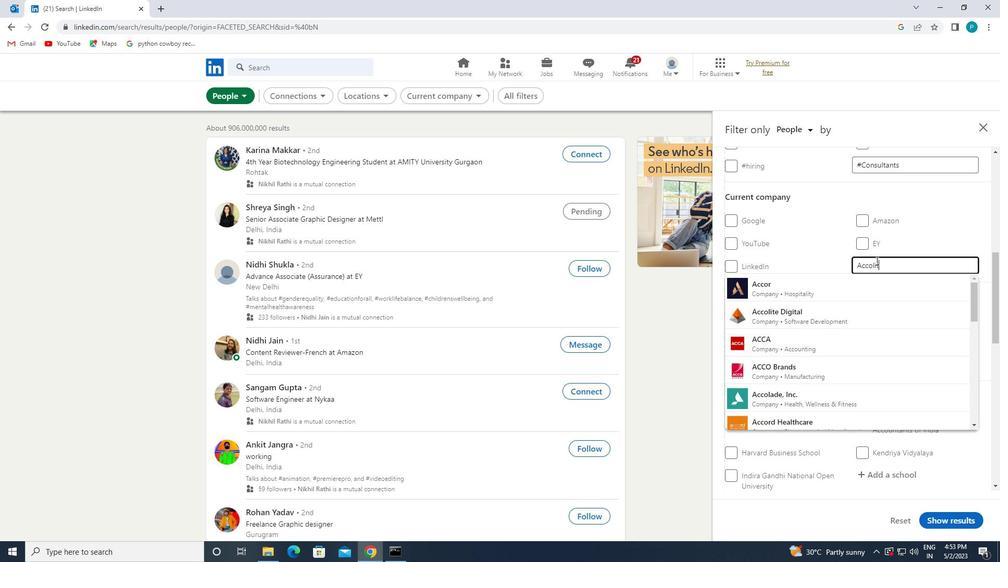 
Action: Mouse moved to (842, 282)
Screenshot: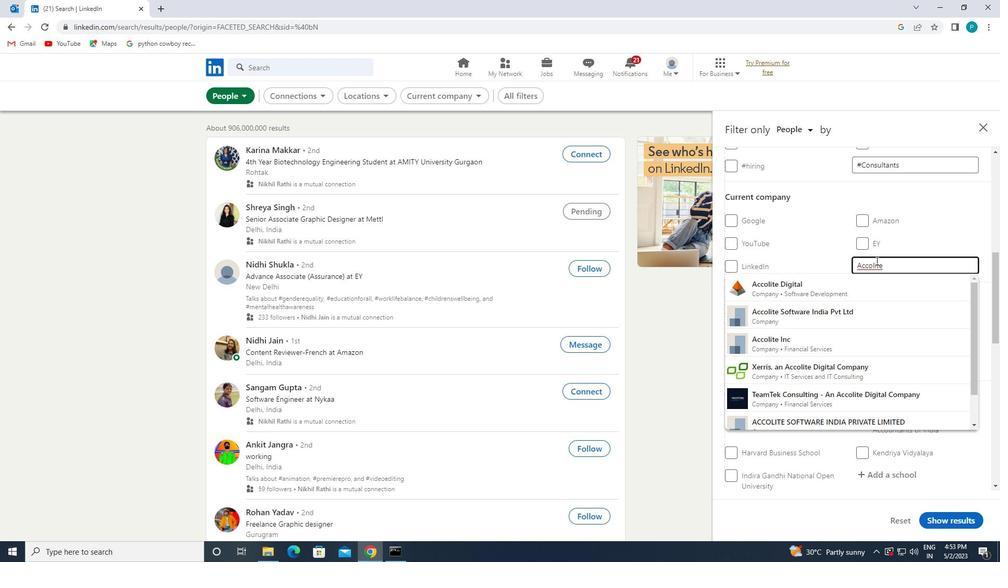 
Action: Mouse pressed left at (842, 282)
Screenshot: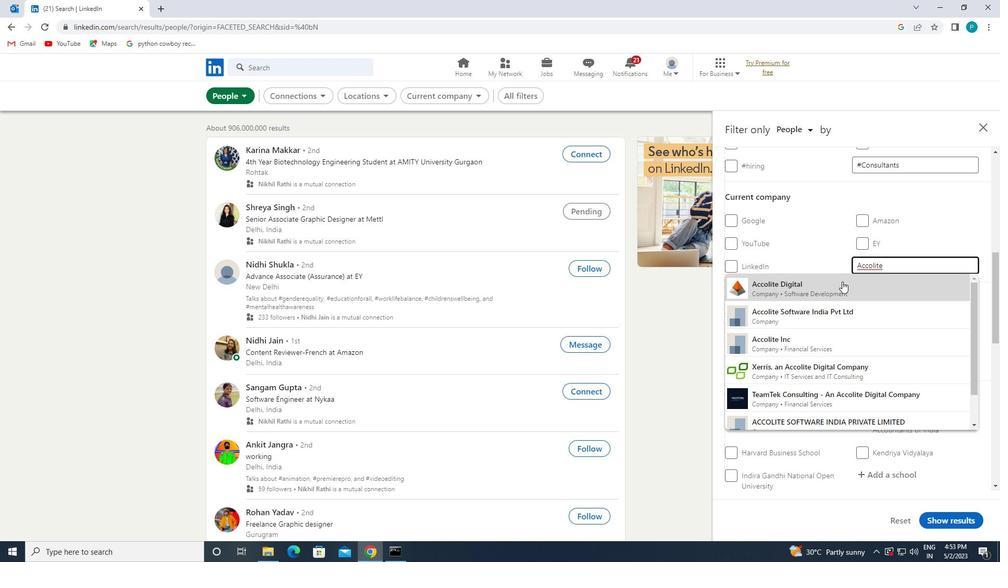 
Action: Mouse scrolled (842, 281) with delta (0, 0)
Screenshot: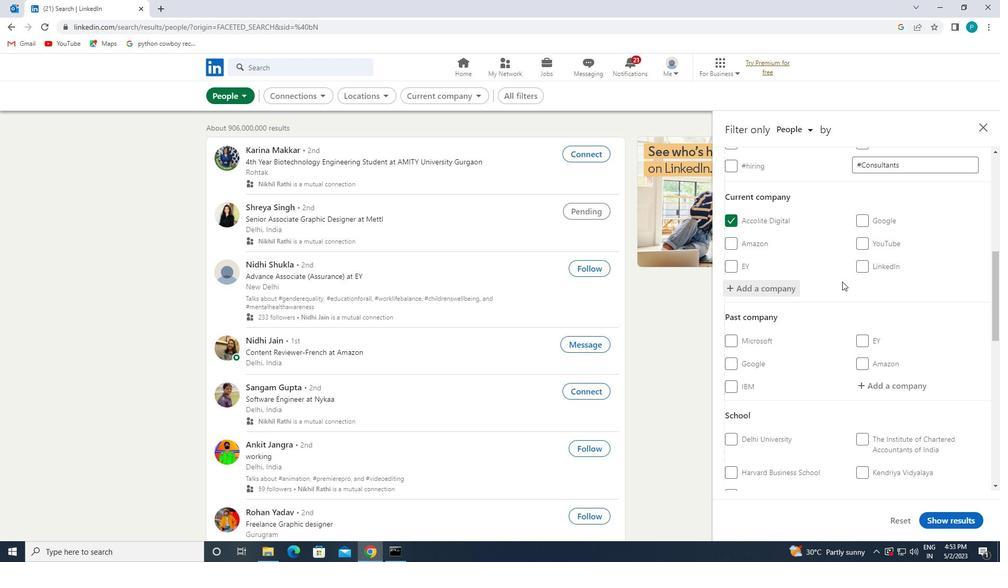 
Action: Mouse scrolled (842, 281) with delta (0, 0)
Screenshot: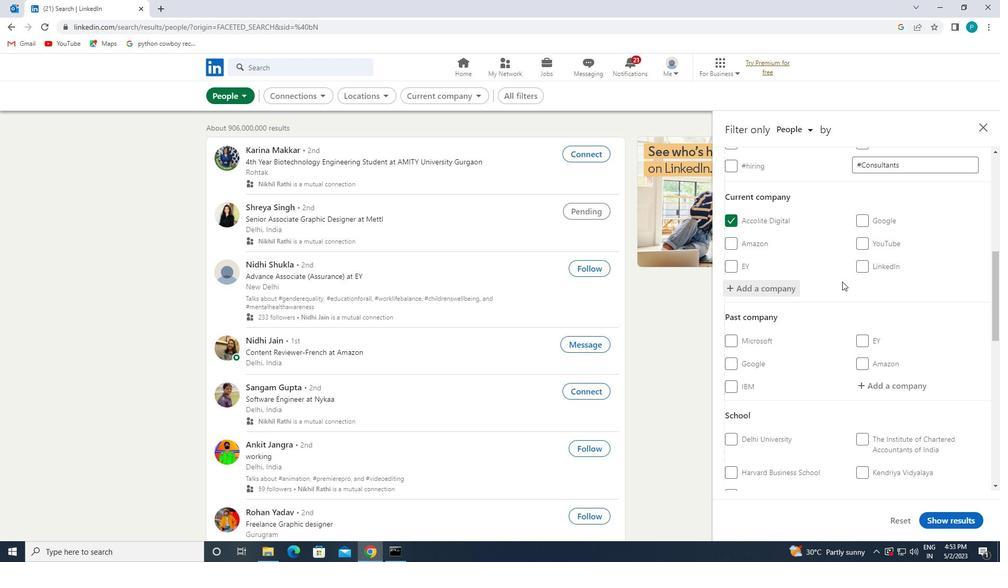 
Action: Mouse moved to (885, 328)
Screenshot: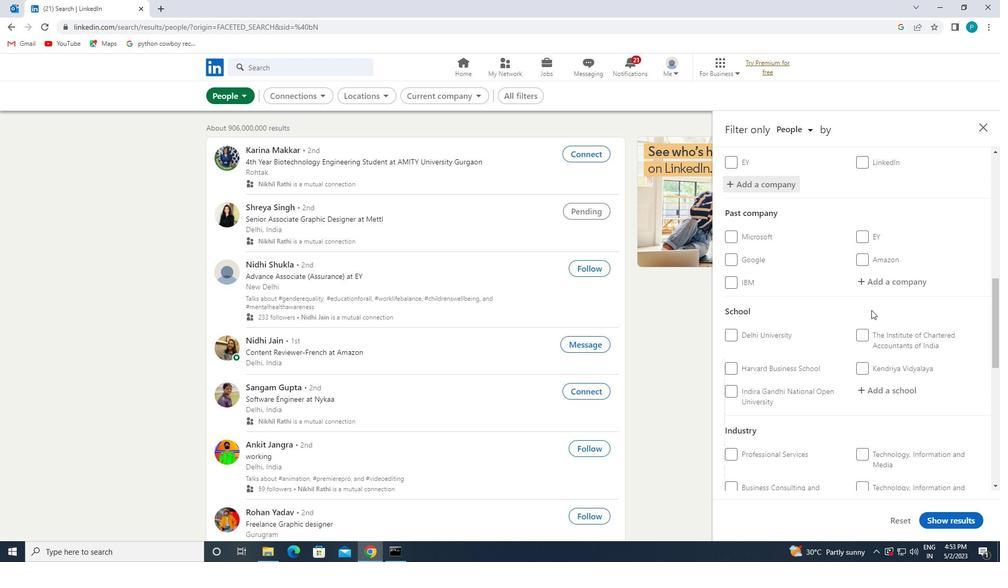 
Action: Mouse scrolled (885, 328) with delta (0, 0)
Screenshot: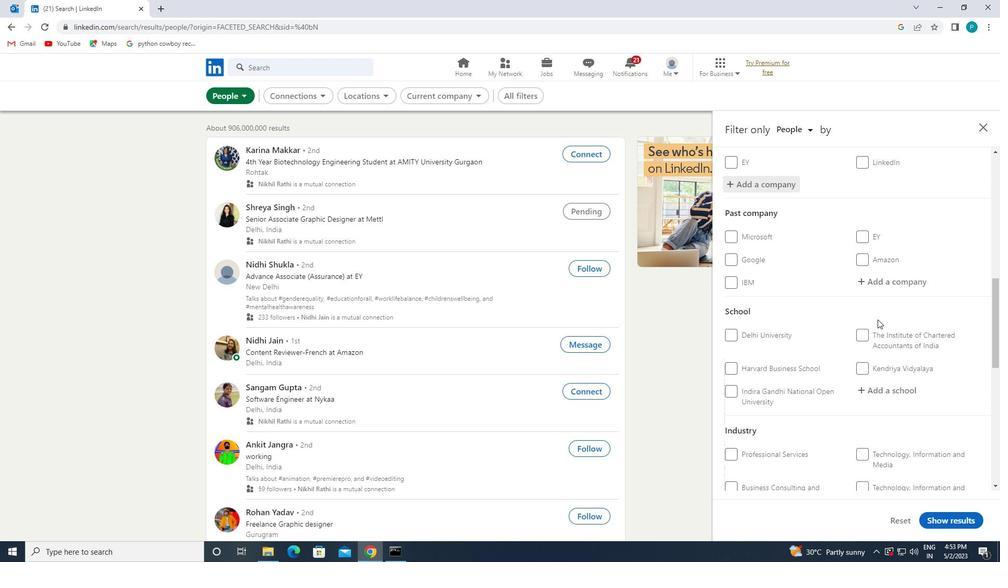 
Action: Mouse moved to (885, 329)
Screenshot: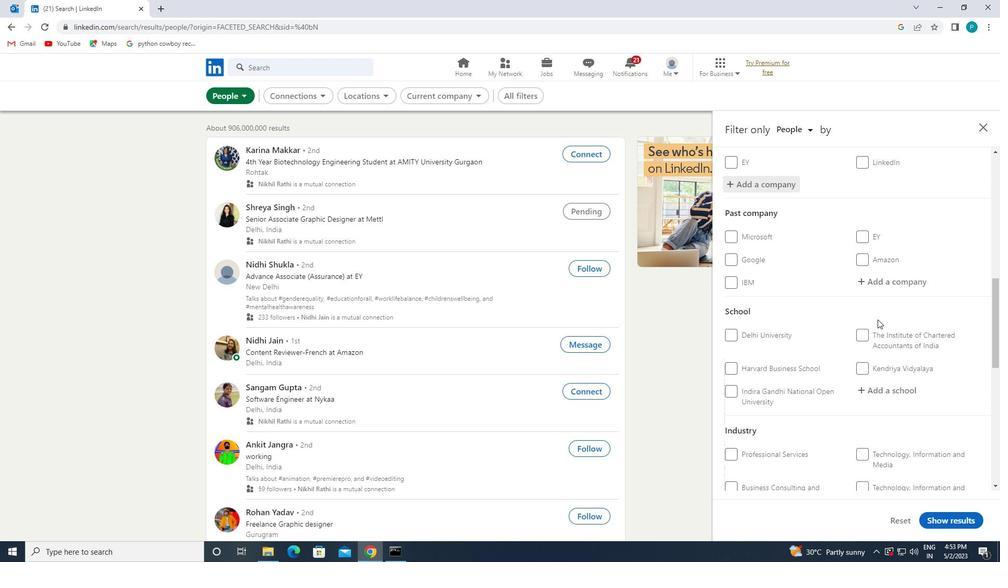
Action: Mouse pressed left at (885, 329)
Screenshot: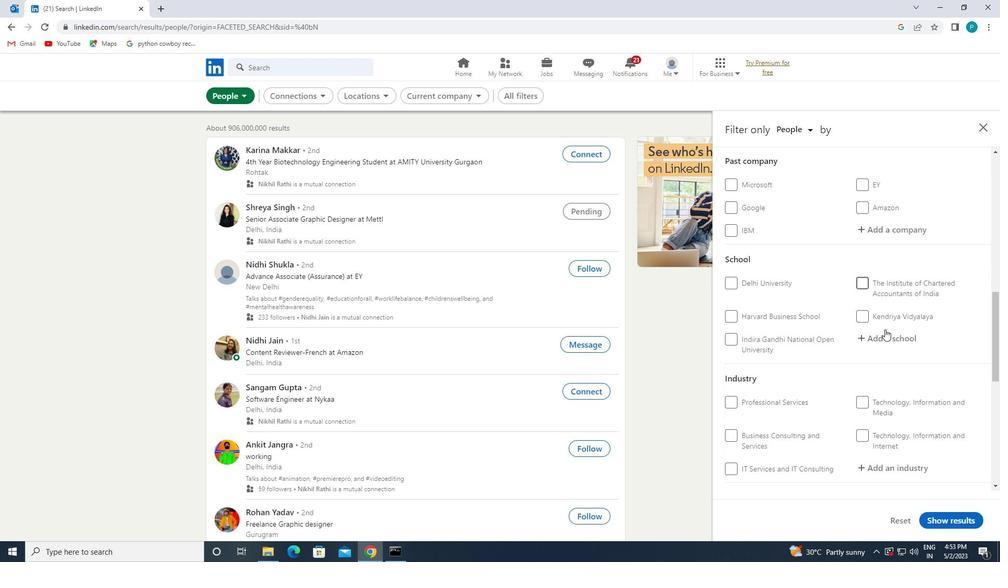 
Action: Mouse moved to (897, 340)
Screenshot: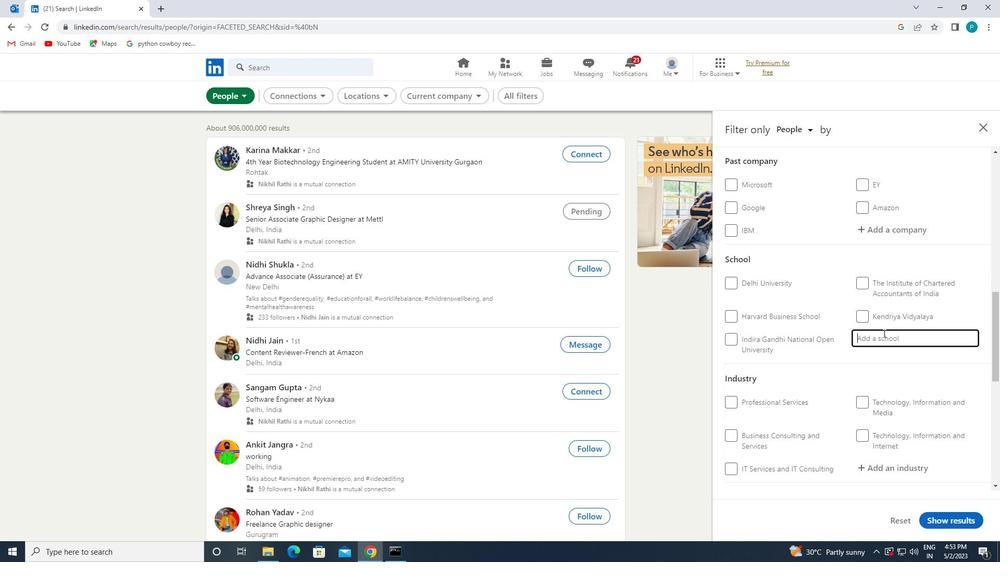 
Action: Key pressed <Key.caps_lock>R<Key.caps_lock>ITSMBARA
Screenshot: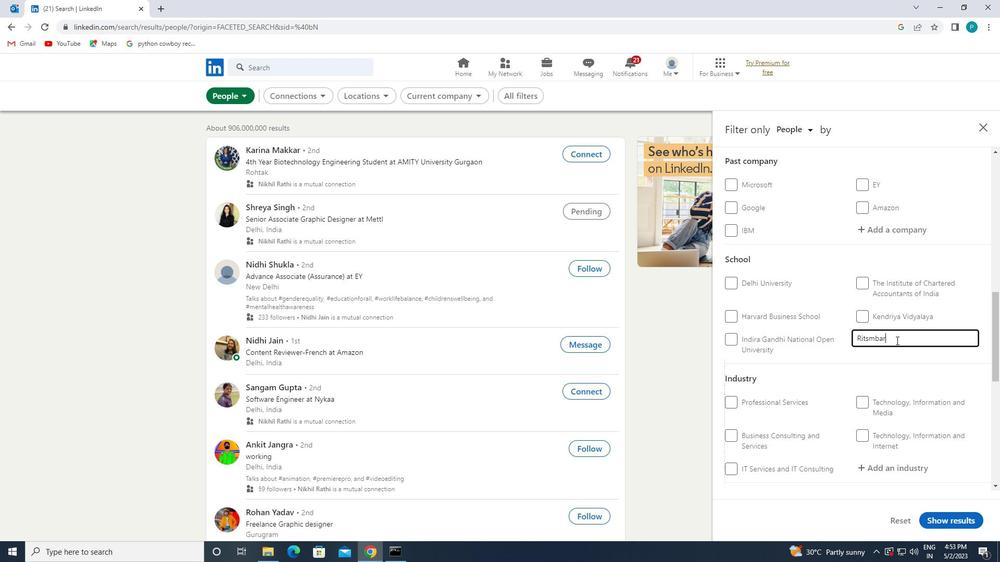 
Action: Mouse moved to (872, 341)
Screenshot: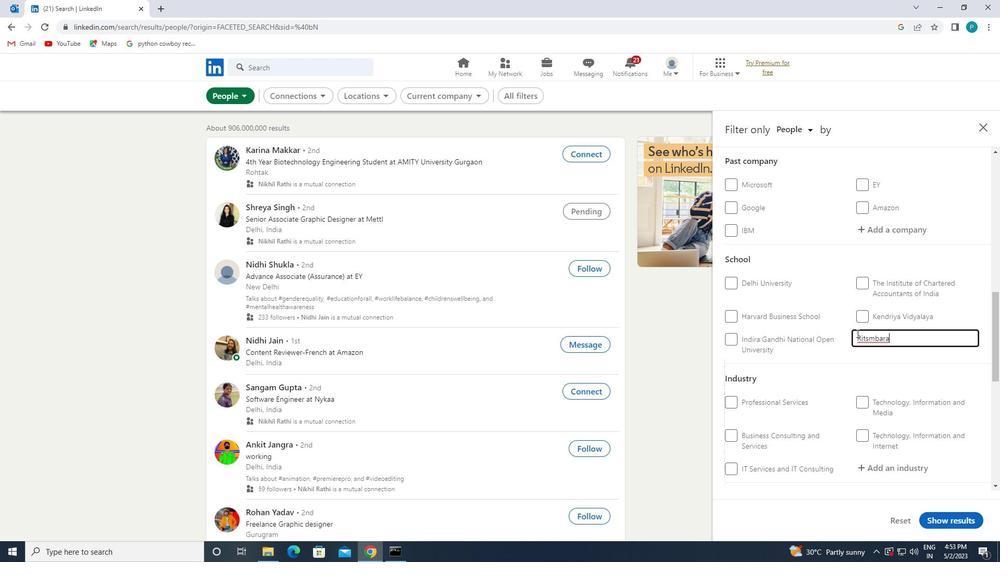 
Action: Mouse pressed left at (872, 341)
Screenshot: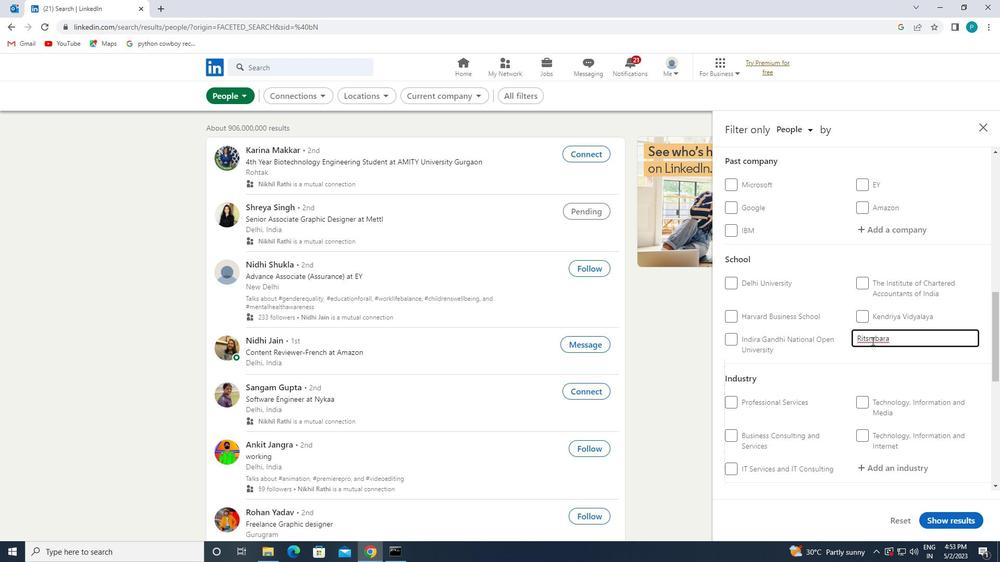 
Action: Mouse moved to (868, 339)
Screenshot: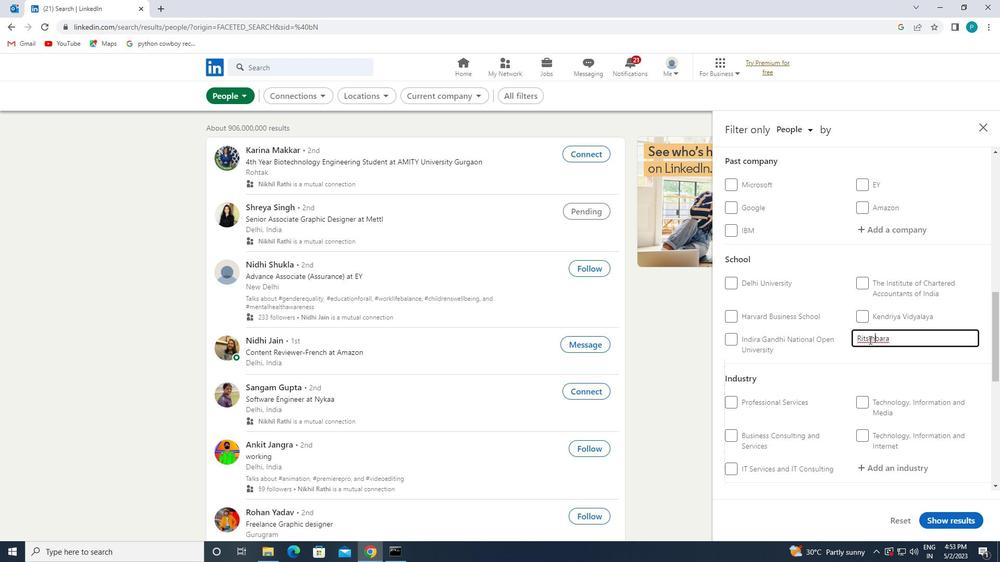 
Action: Mouse pressed left at (868, 339)
Screenshot: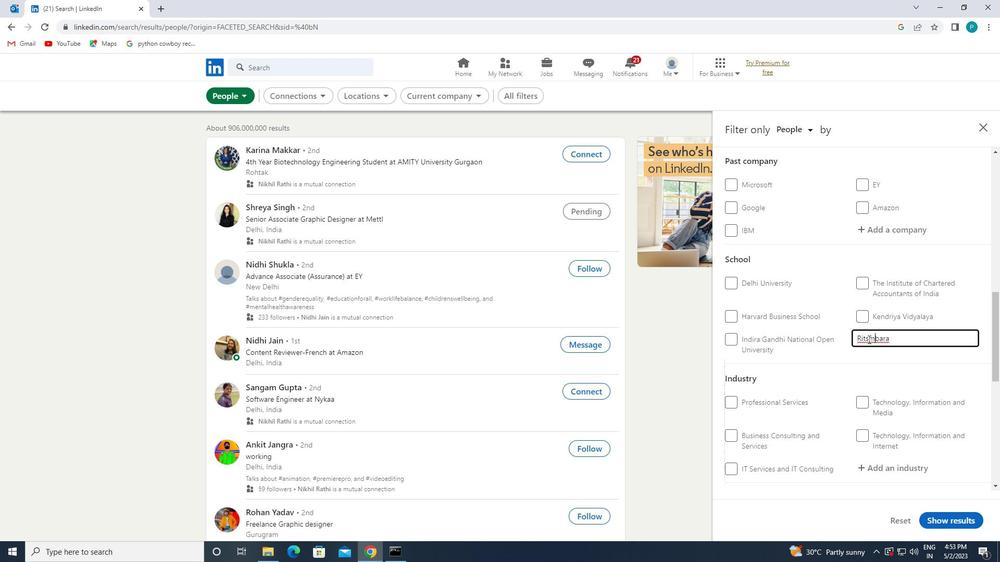 
Action: Key pressed <Key.backspace>A
Screenshot: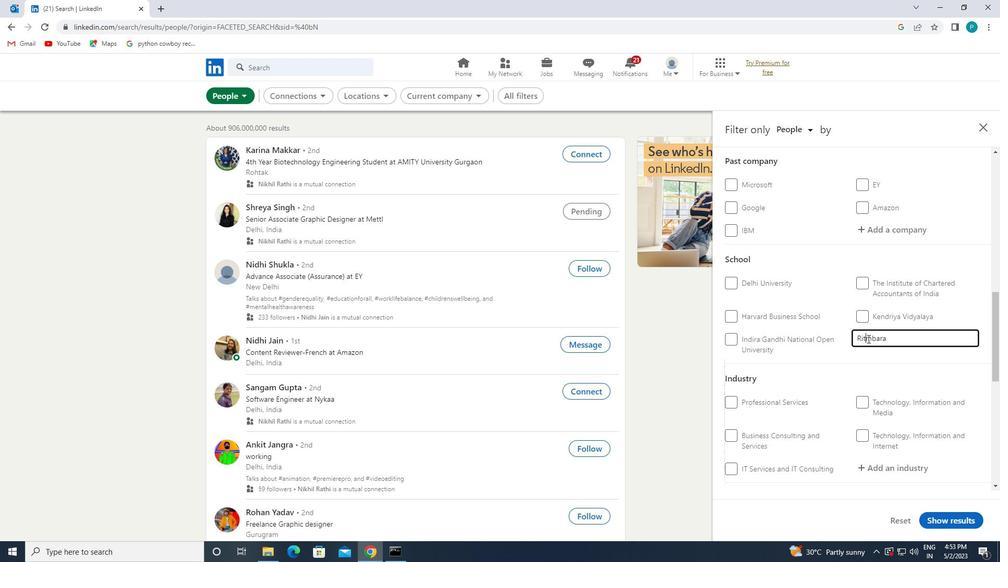 
Action: Mouse moved to (865, 369)
Screenshot: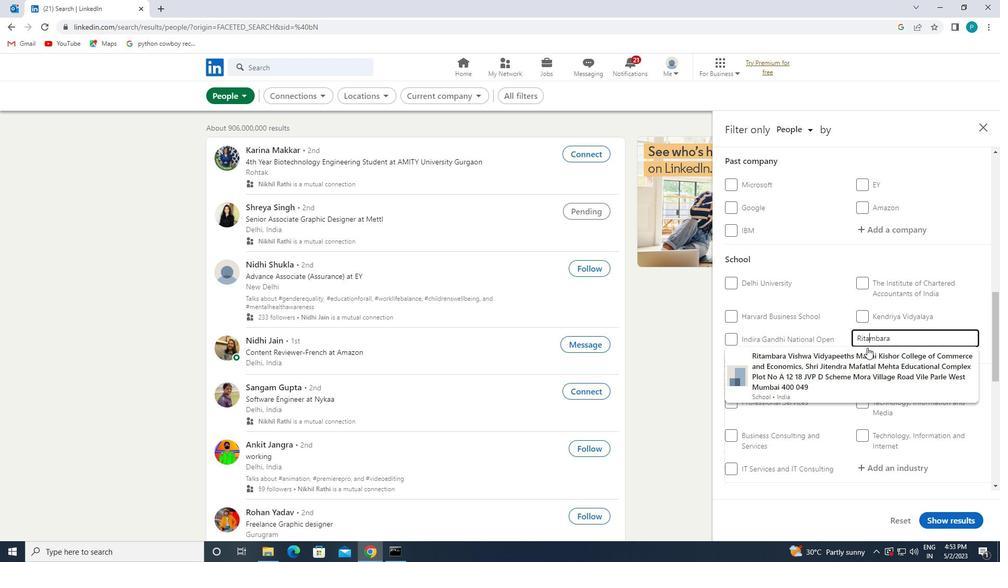 
Action: Mouse pressed left at (865, 369)
Screenshot: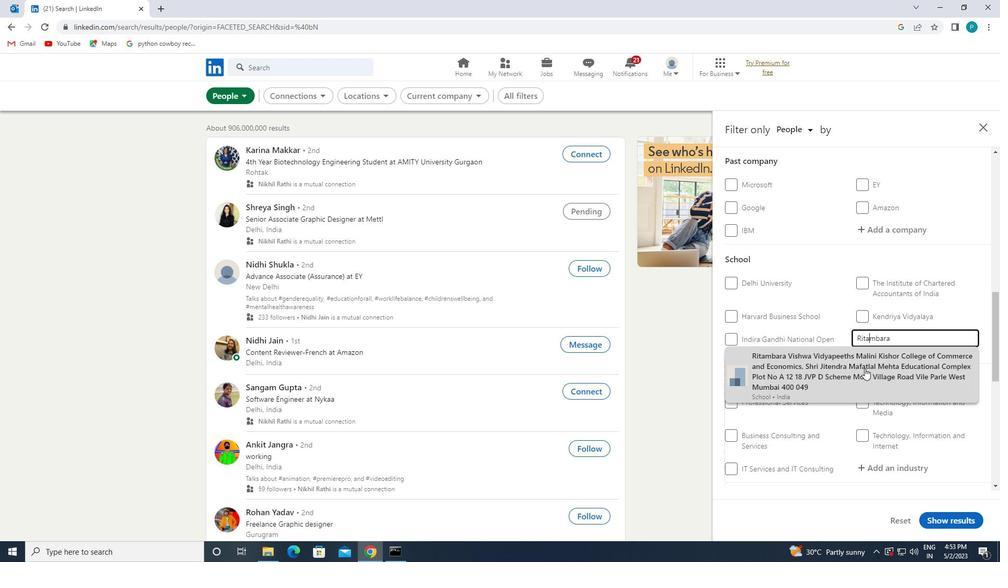 
Action: Mouse moved to (910, 418)
Screenshot: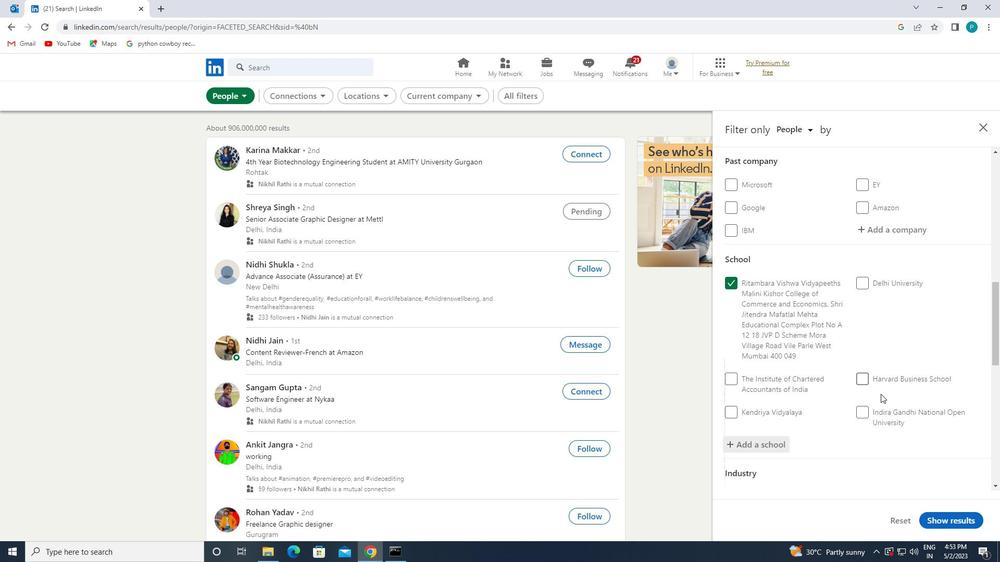 
Action: Mouse scrolled (910, 418) with delta (0, 0)
Screenshot: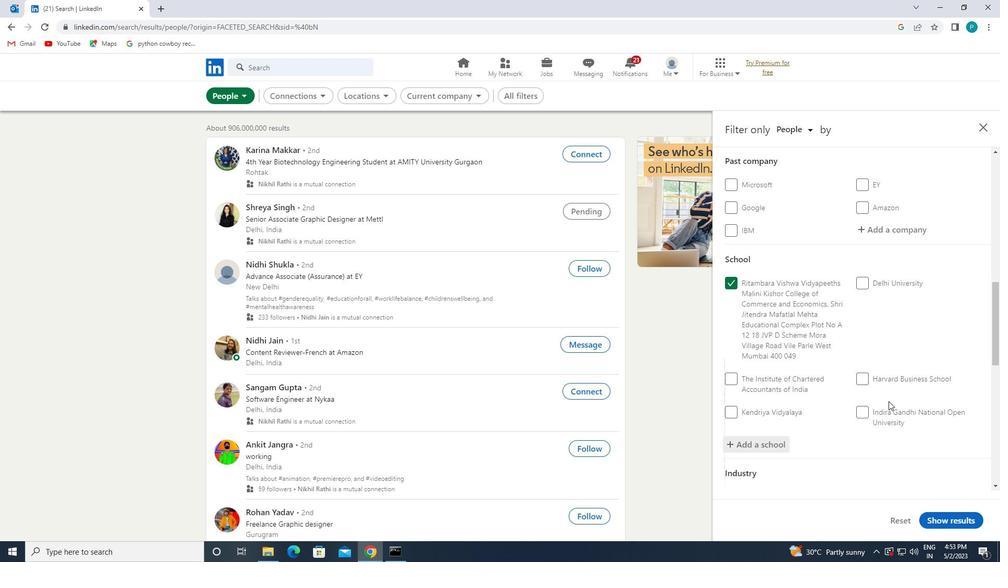 
Action: Mouse scrolled (910, 418) with delta (0, 0)
Screenshot: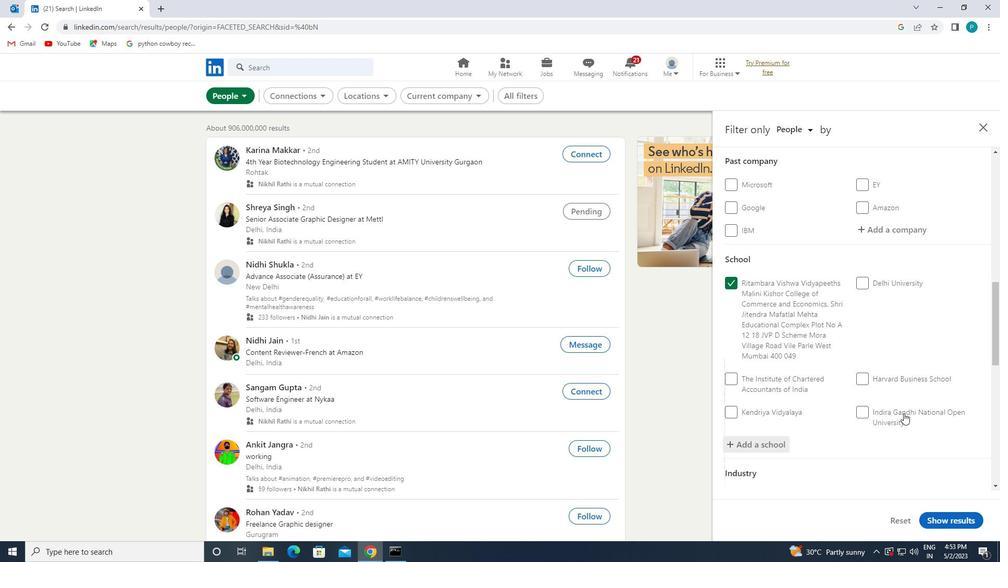 
Action: Mouse scrolled (910, 418) with delta (0, 0)
Screenshot: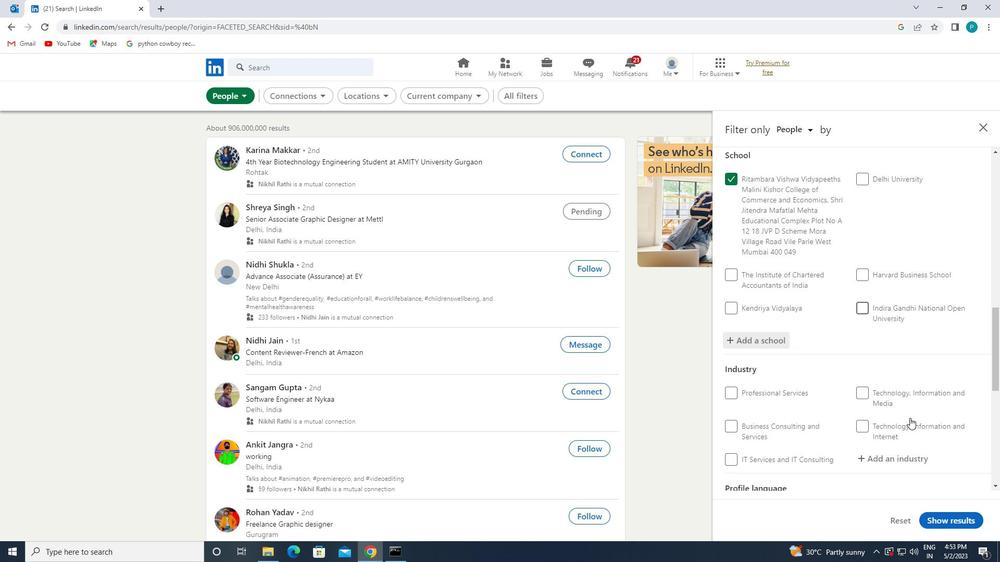
Action: Mouse scrolled (910, 418) with delta (0, 0)
Screenshot: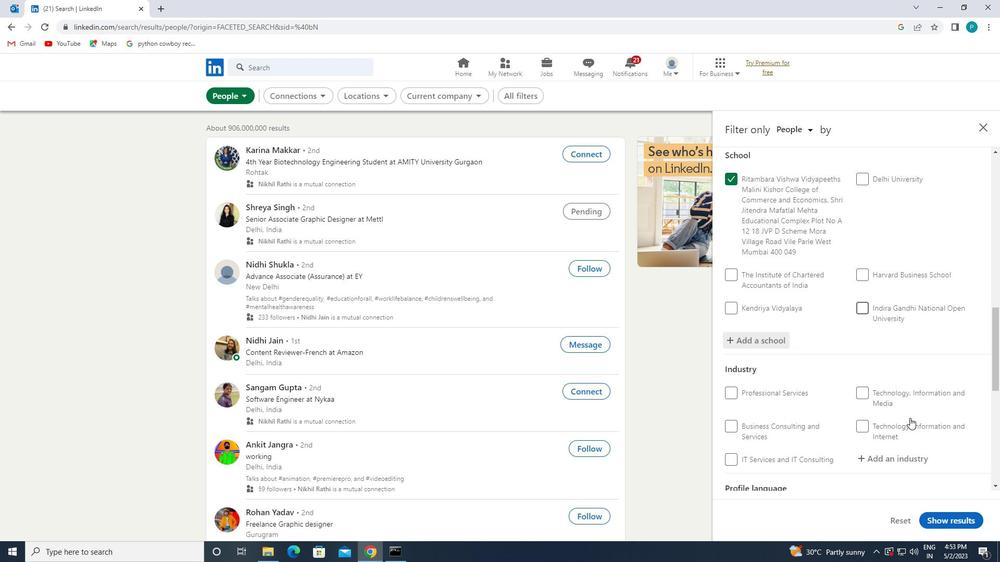 
Action: Mouse moved to (898, 363)
Screenshot: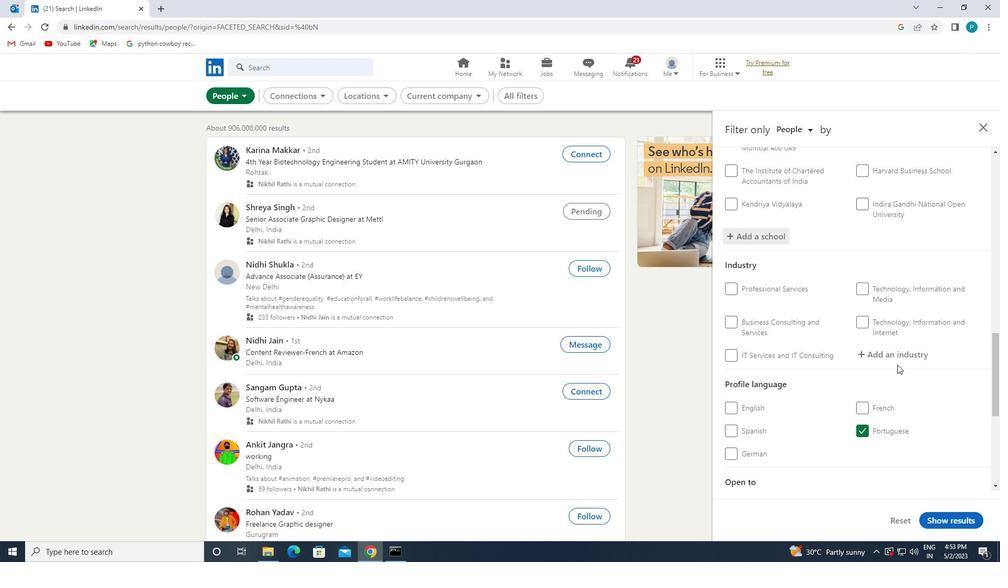 
Action: Mouse pressed left at (898, 363)
Screenshot: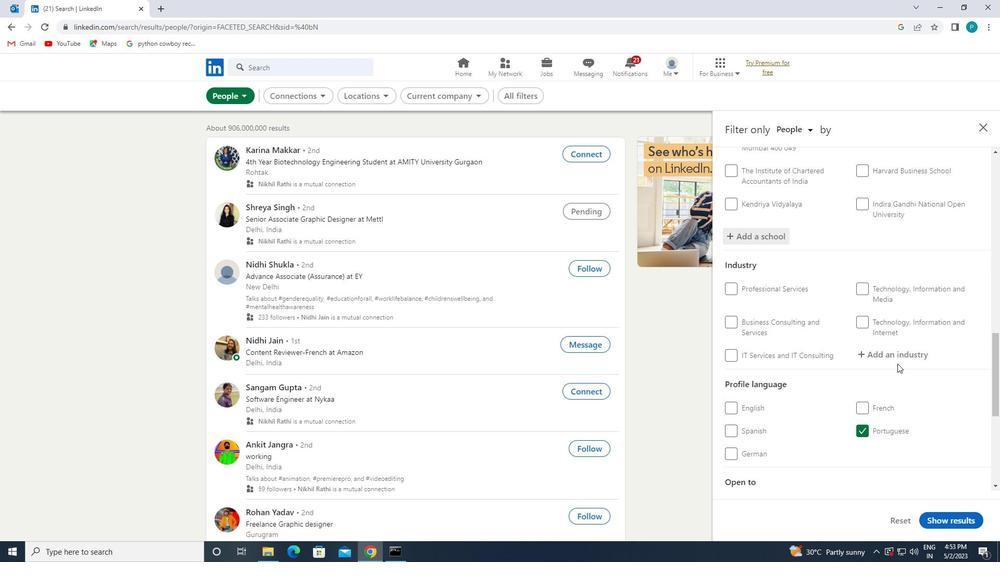 
Action: Mouse moved to (898, 359)
Screenshot: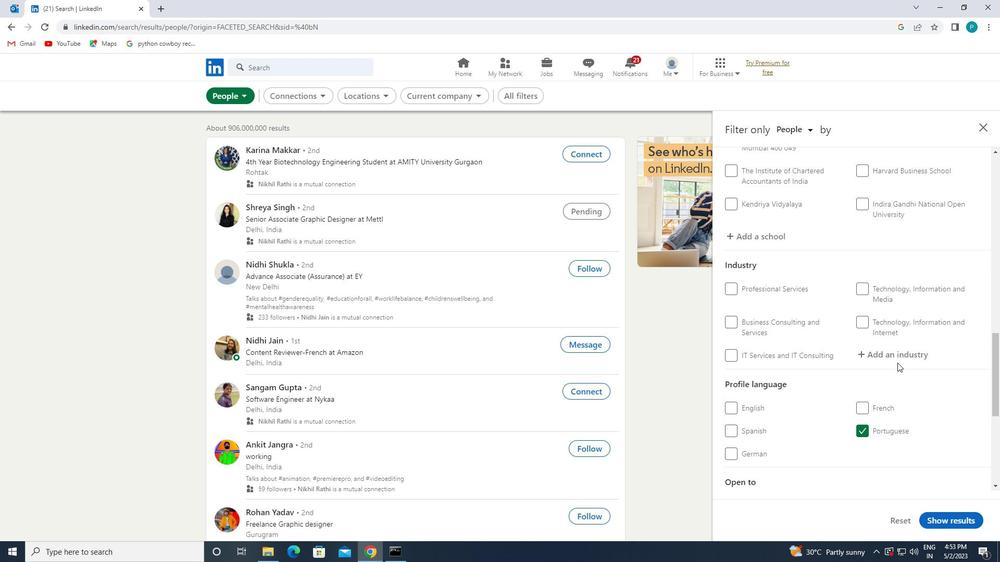 
Action: Mouse pressed left at (898, 359)
Screenshot: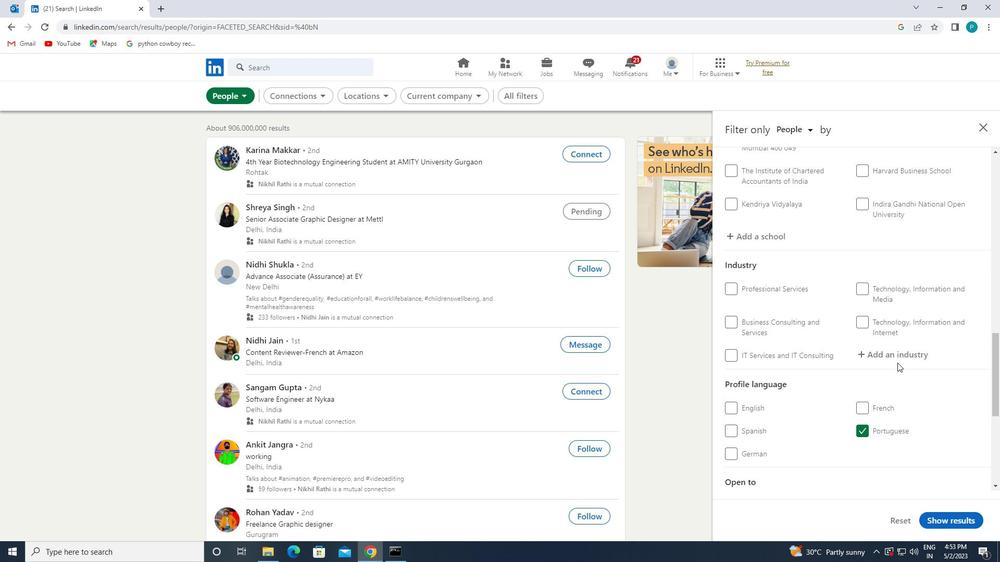 
Action: Mouse moved to (909, 350)
Screenshot: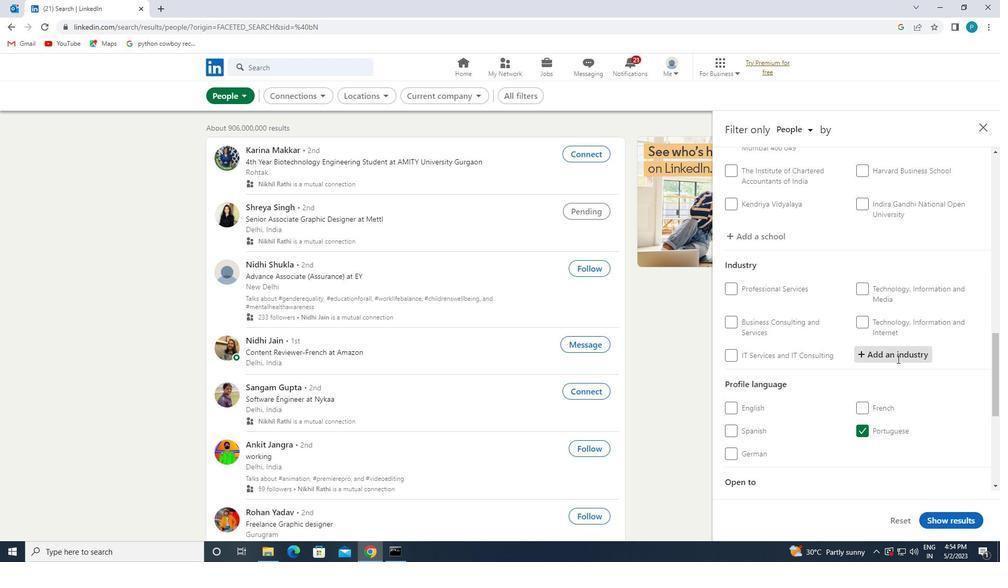 
Action: Key pressed <Key.caps_lock>C<Key.caps_lock>HEMI
Screenshot: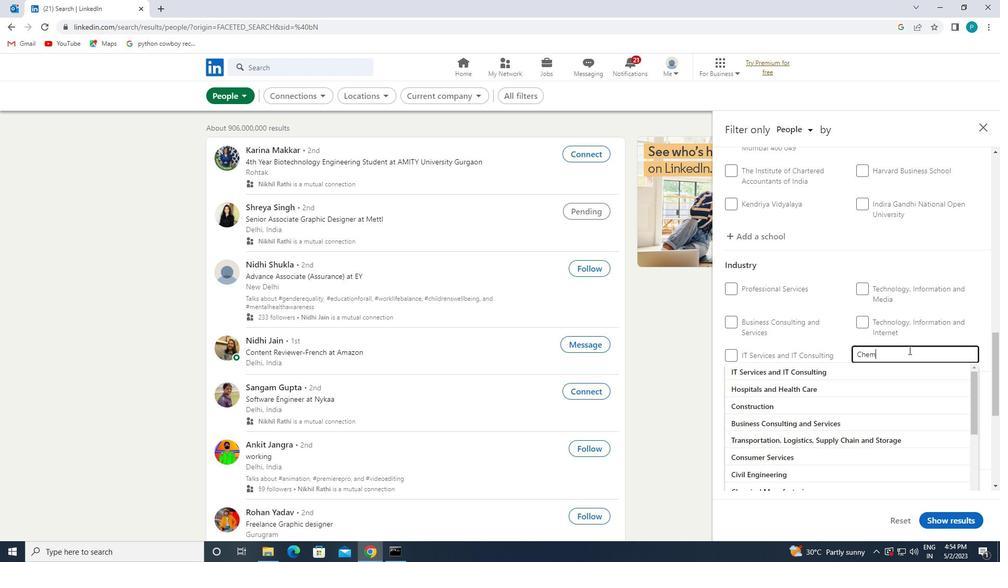
Action: Mouse moved to (821, 376)
Screenshot: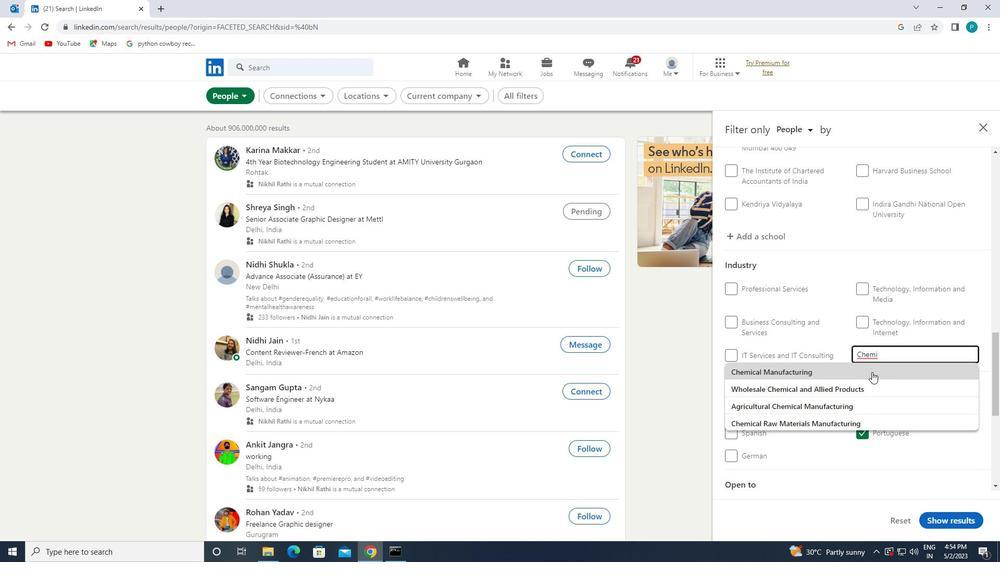 
Action: Mouse pressed left at (821, 376)
Screenshot: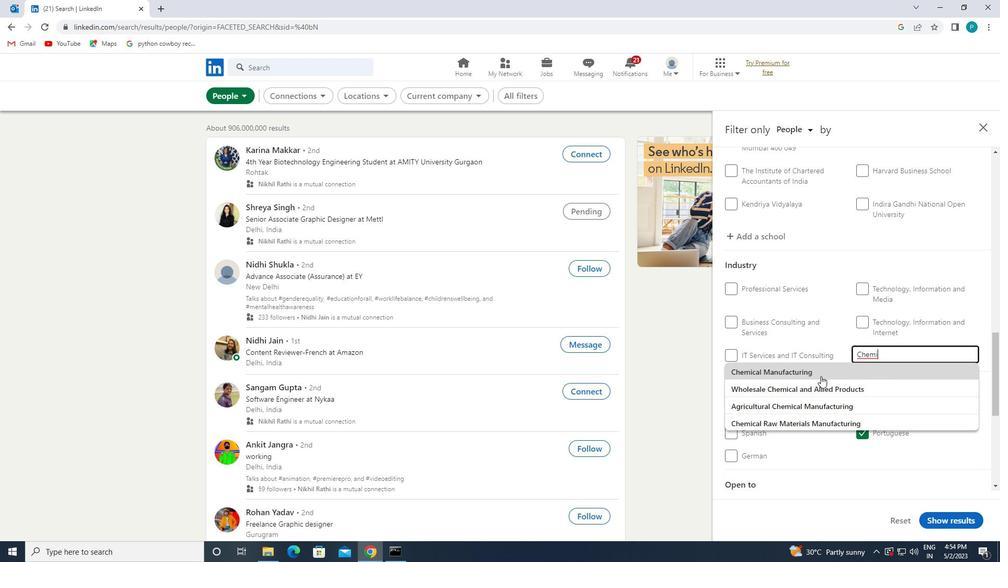 
Action: Mouse moved to (808, 427)
Screenshot: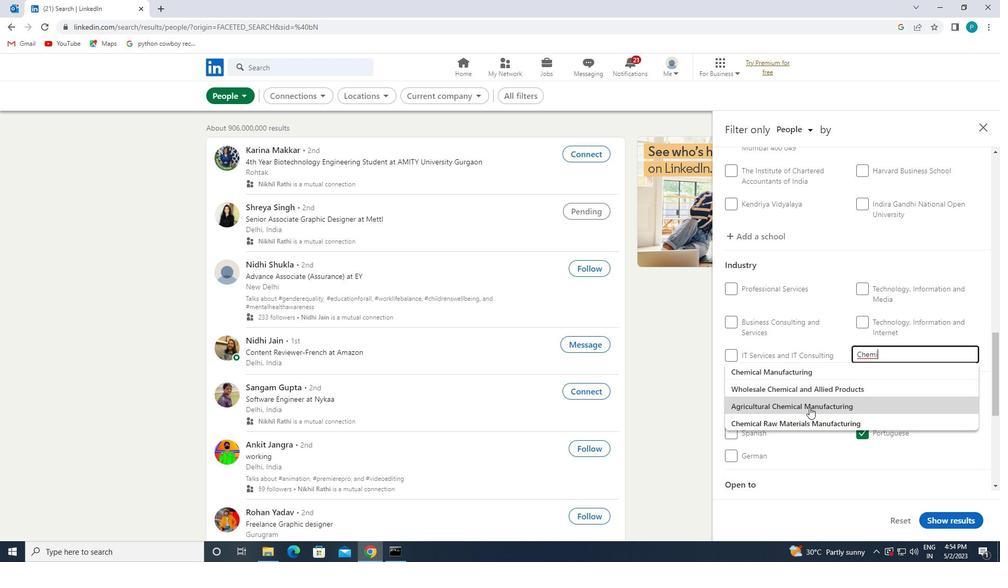 
Action: Mouse pressed left at (808, 427)
Screenshot: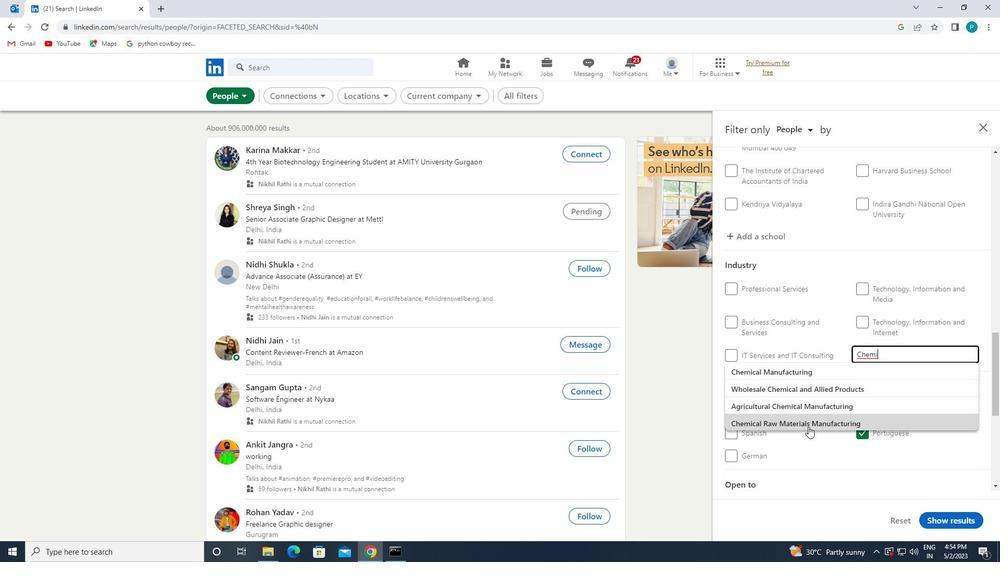 
Action: Mouse scrolled (808, 426) with delta (0, 0)
Screenshot: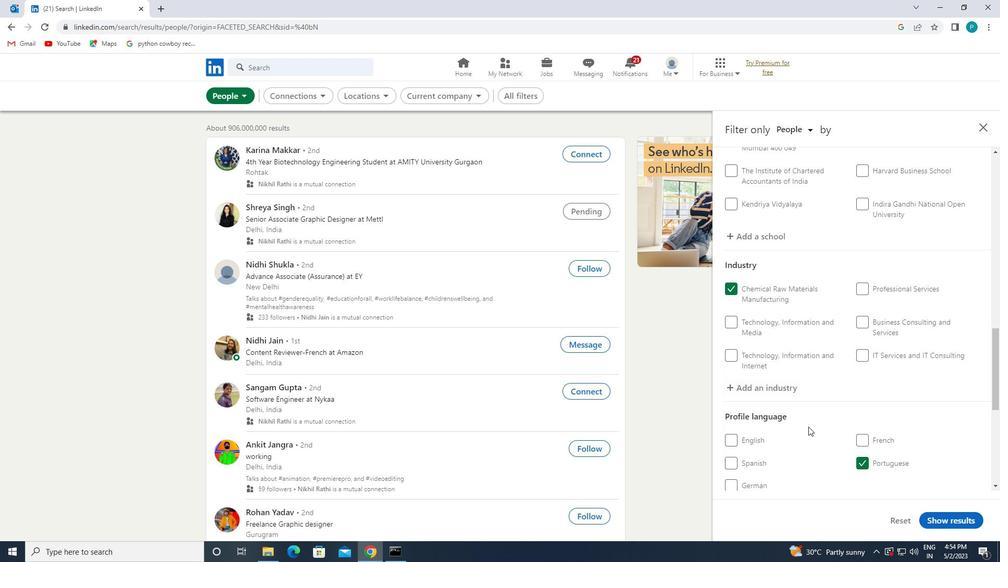 
Action: Mouse scrolled (808, 426) with delta (0, 0)
Screenshot: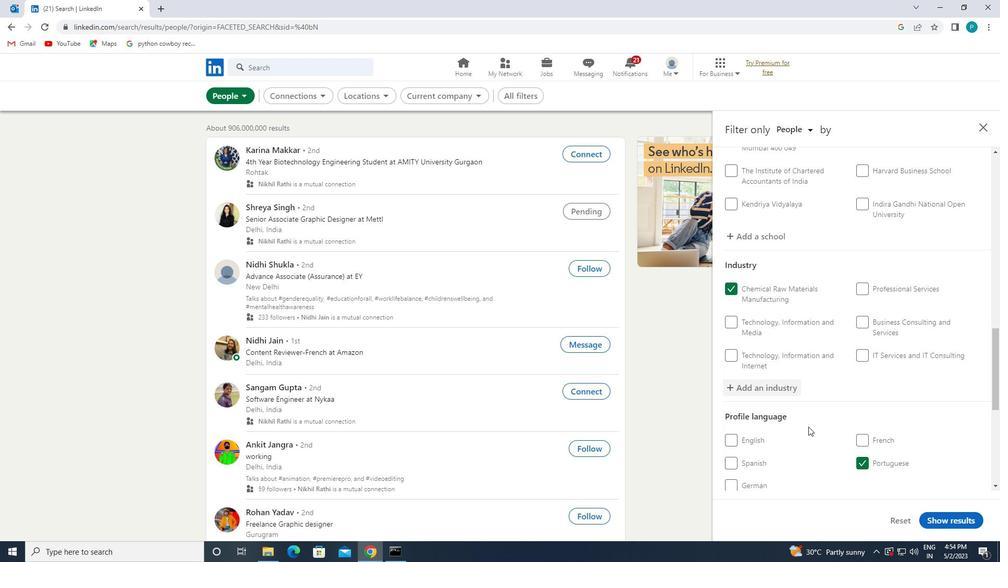 
Action: Mouse scrolled (808, 426) with delta (0, 0)
Screenshot: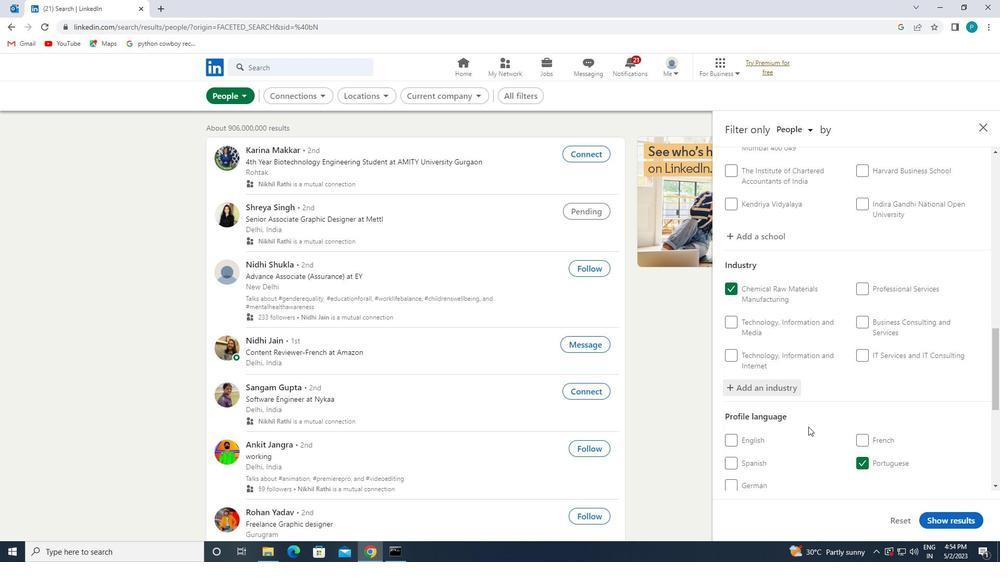 
Action: Mouse moved to (821, 436)
Screenshot: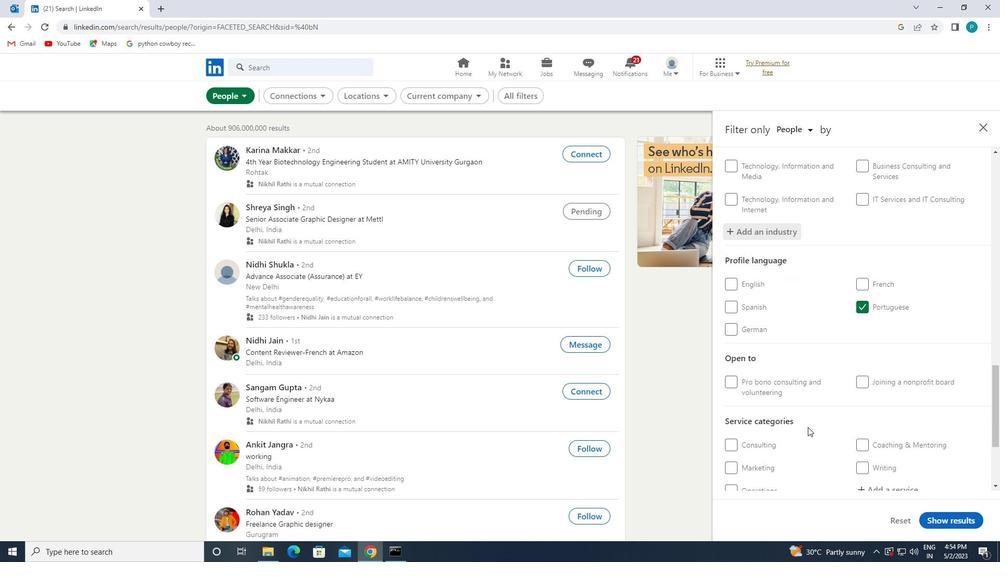
Action: Mouse scrolled (821, 436) with delta (0, 0)
Screenshot: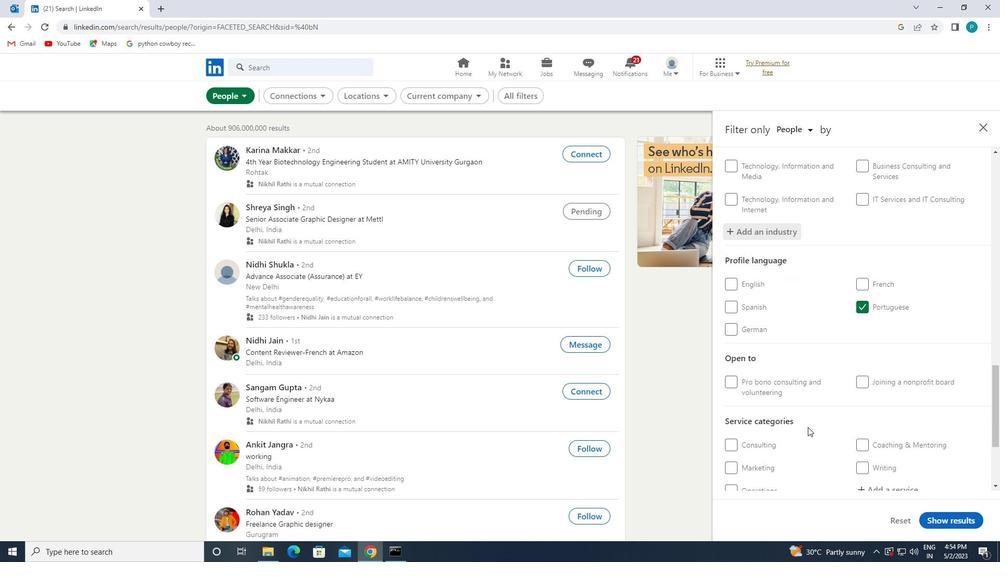 
Action: Mouse scrolled (821, 436) with delta (0, 0)
Screenshot: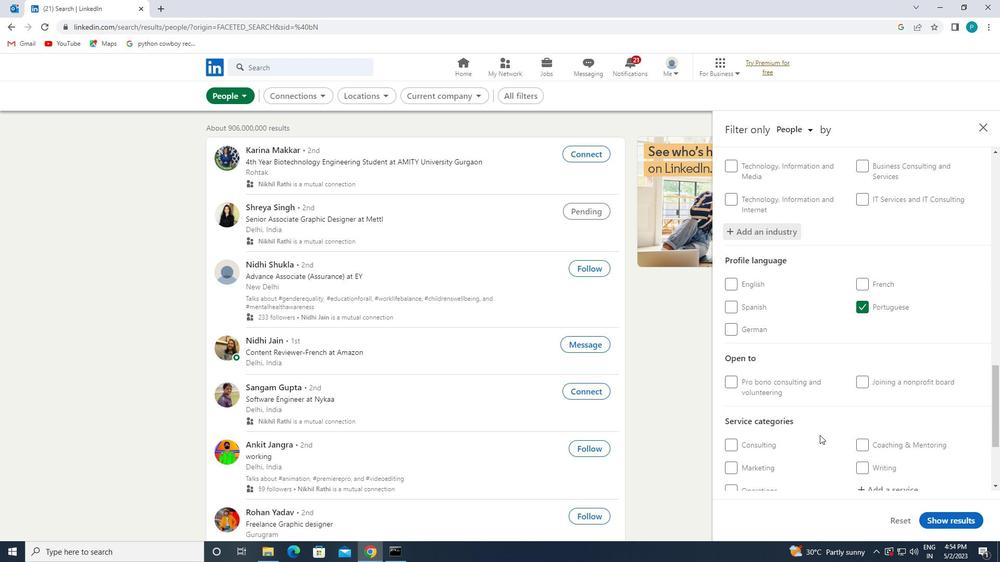 
Action: Mouse moved to (882, 389)
Screenshot: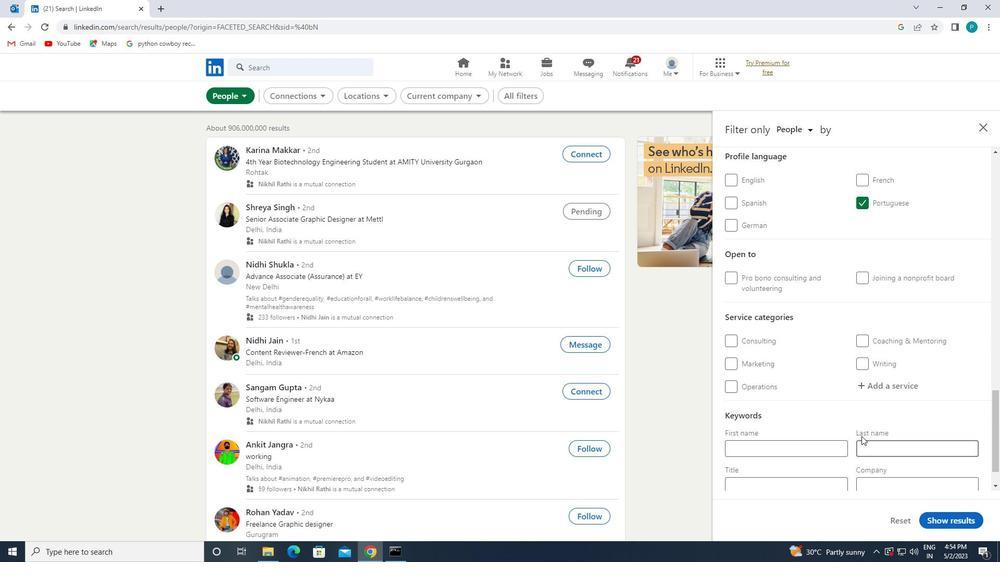 
Action: Mouse pressed left at (882, 389)
Screenshot: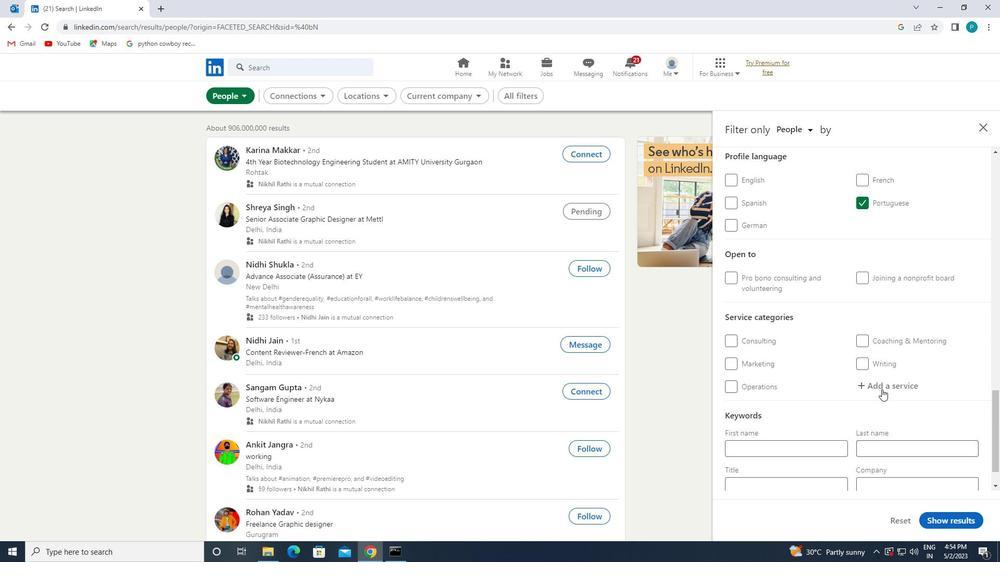 
Action: Key pressed <Key.caps_lock>V<Key.caps_lock>IDEO
Screenshot: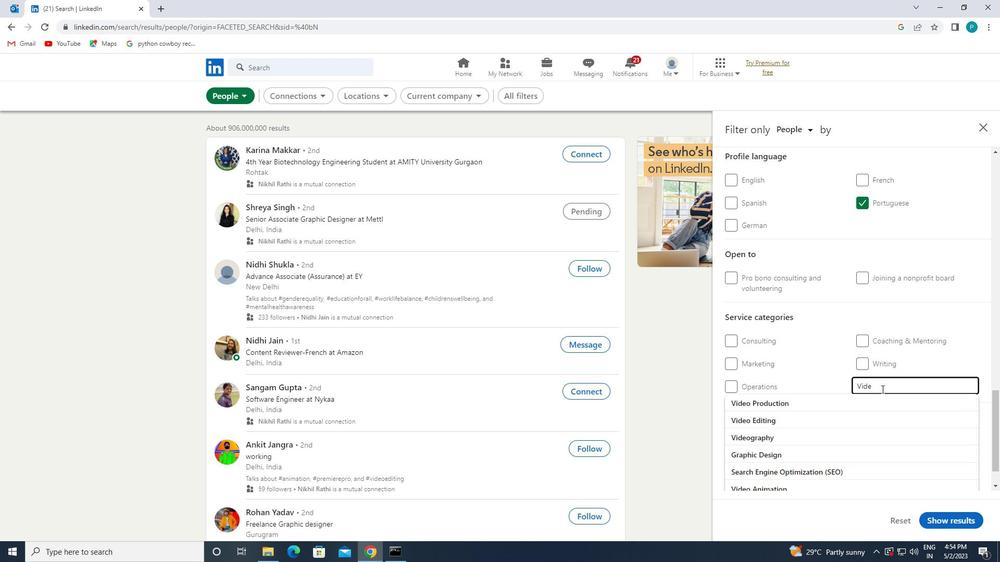 
Action: Mouse moved to (855, 432)
Screenshot: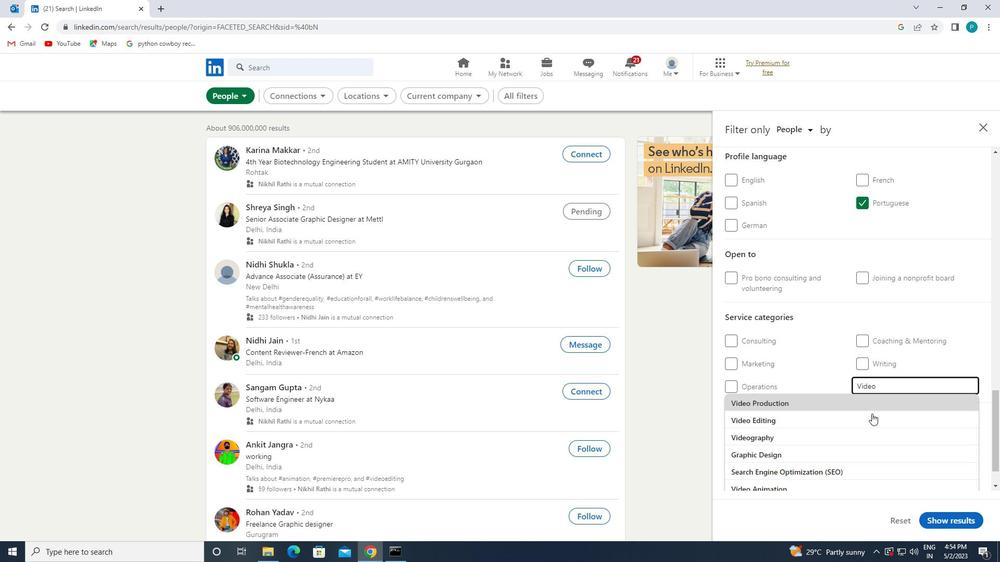 
Action: Mouse scrolled (855, 431) with delta (0, 0)
Screenshot: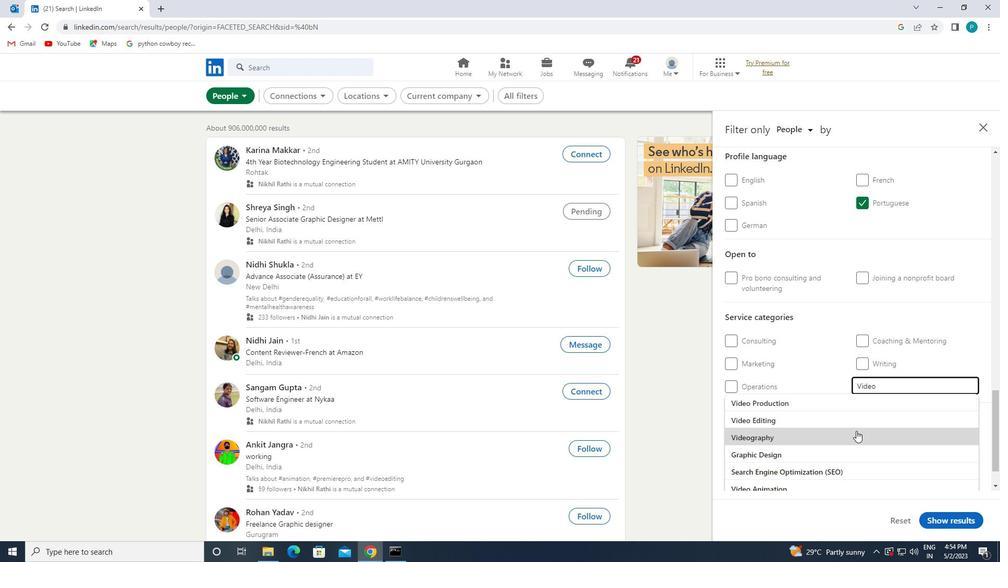
Action: Mouse moved to (844, 439)
Screenshot: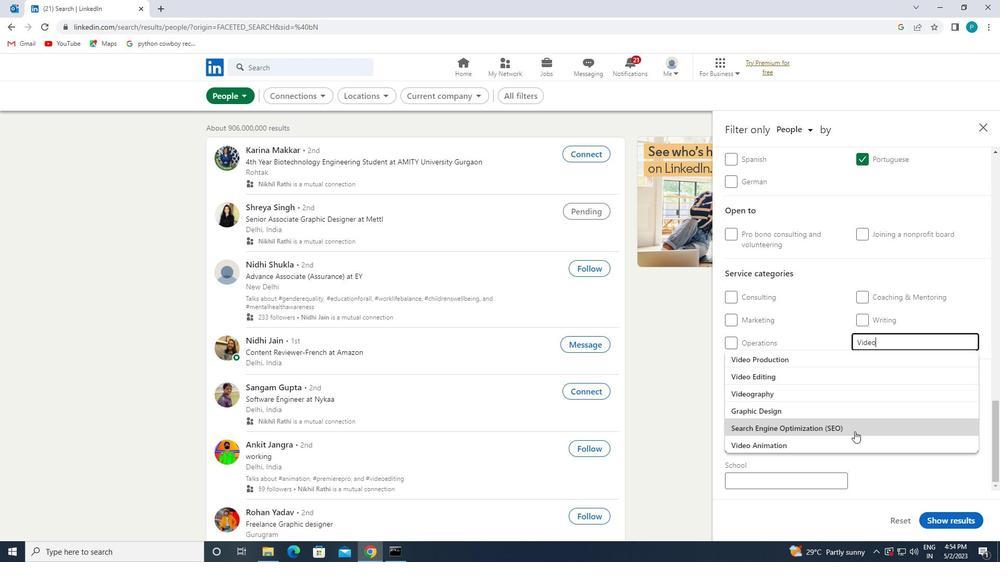 
Action: Mouse pressed left at (844, 439)
Screenshot: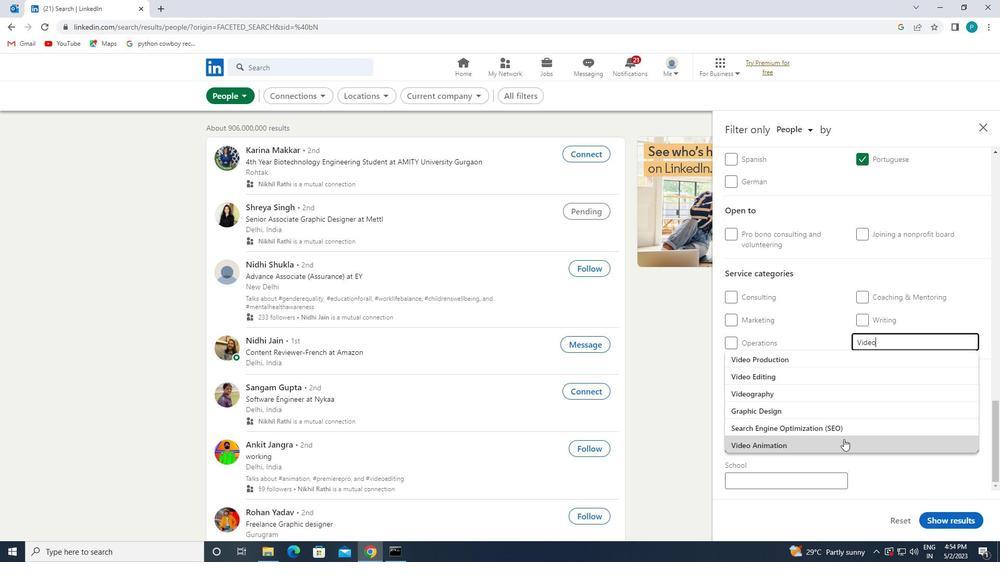
Action: Mouse scrolled (844, 439) with delta (0, 0)
Screenshot: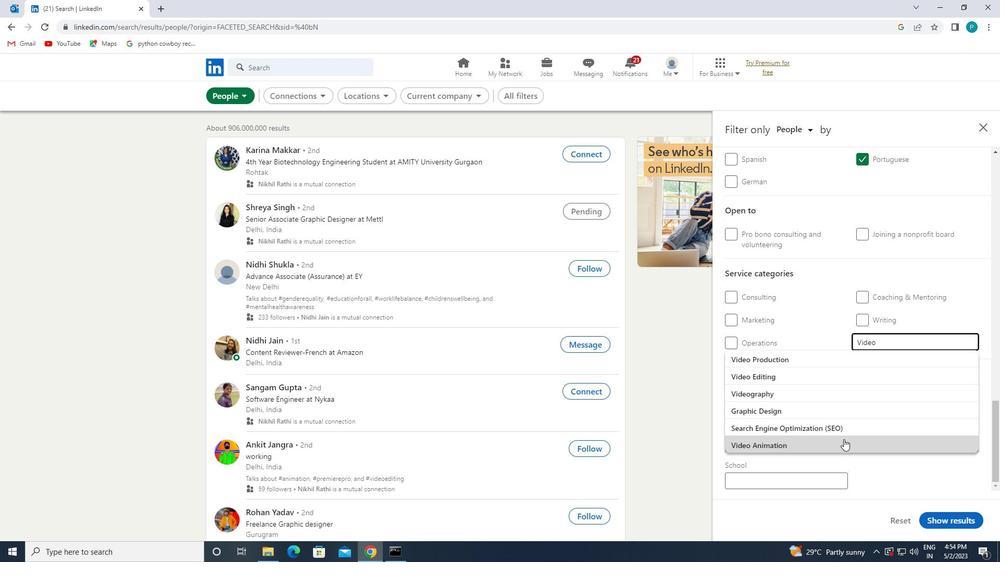 
Action: Mouse scrolled (844, 439) with delta (0, 0)
Screenshot: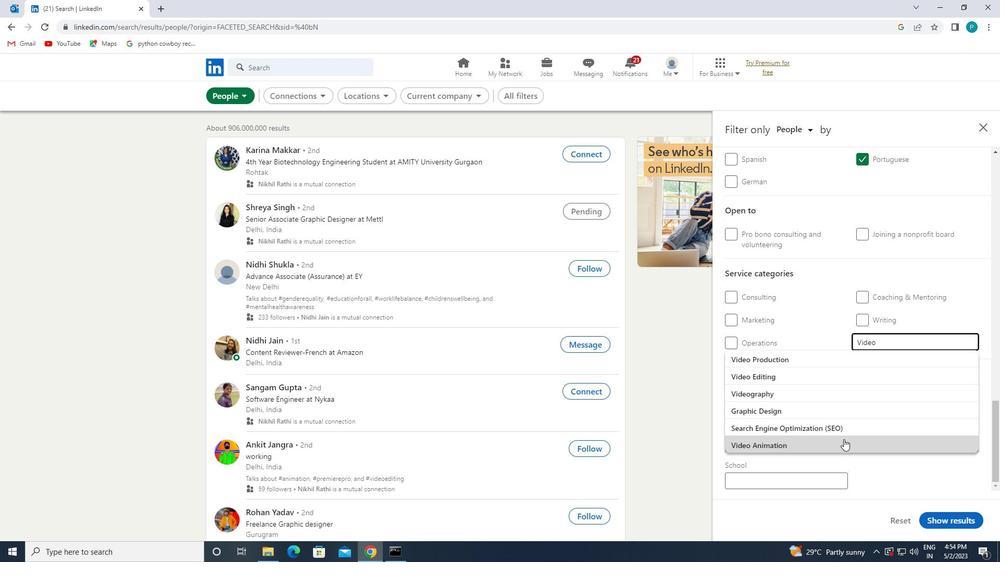 
Action: Mouse scrolled (844, 439) with delta (0, 0)
Screenshot: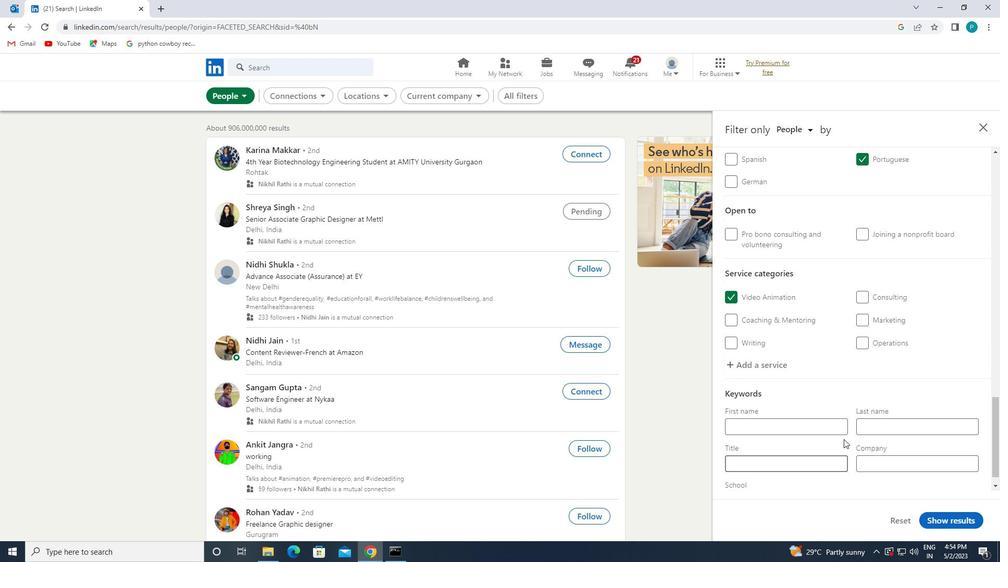 
Action: Mouse moved to (816, 440)
Screenshot: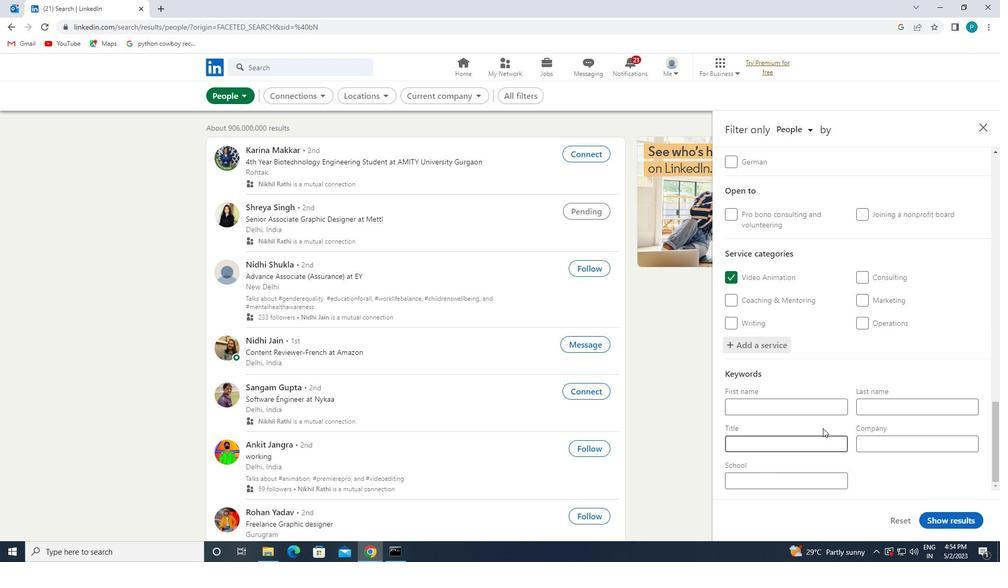 
Action: Mouse pressed left at (816, 440)
Screenshot: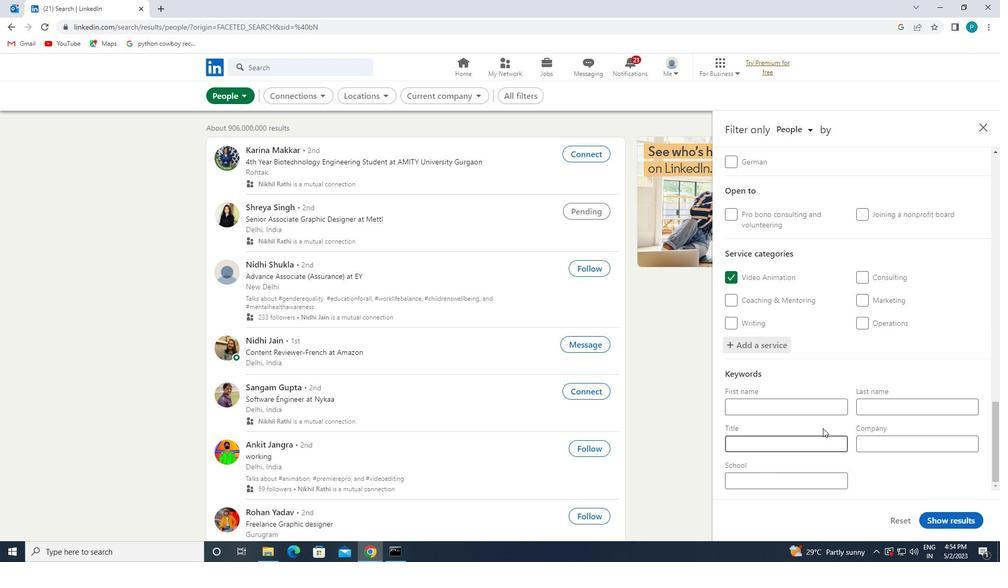 
Action: Key pressed <Key.caps_lock>T<Key.caps_lock>RUCK<Key.space><Key.caps_lock>OPERATOR<Key.backspace><Key.backspace><Key.backspace><Key.backspace><Key.backspace><Key.backspace><Key.backspace><Key.caps_lock>PERATOR
Screenshot: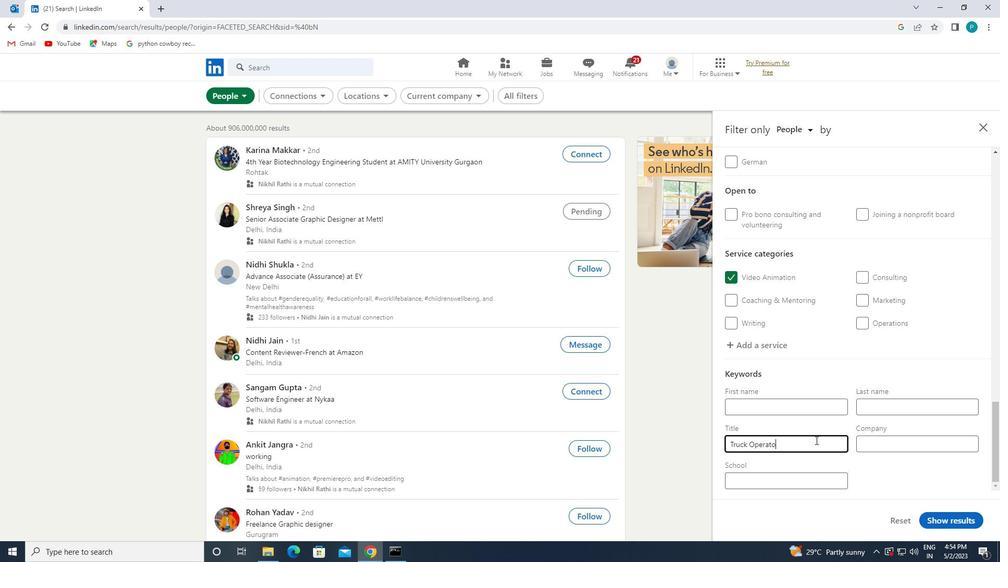 
Action: Mouse moved to (939, 520)
Screenshot: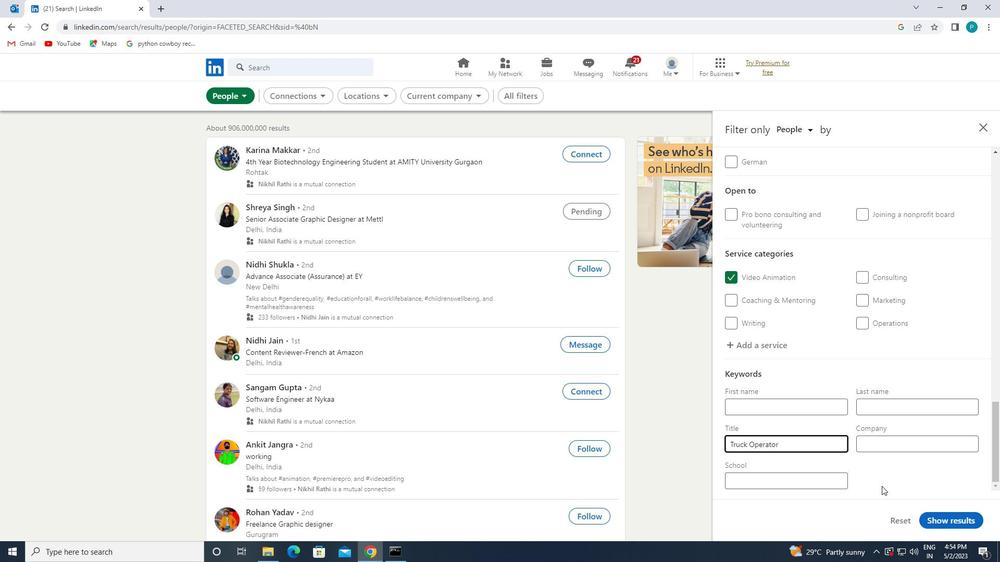 
Action: Mouse pressed left at (939, 520)
Screenshot: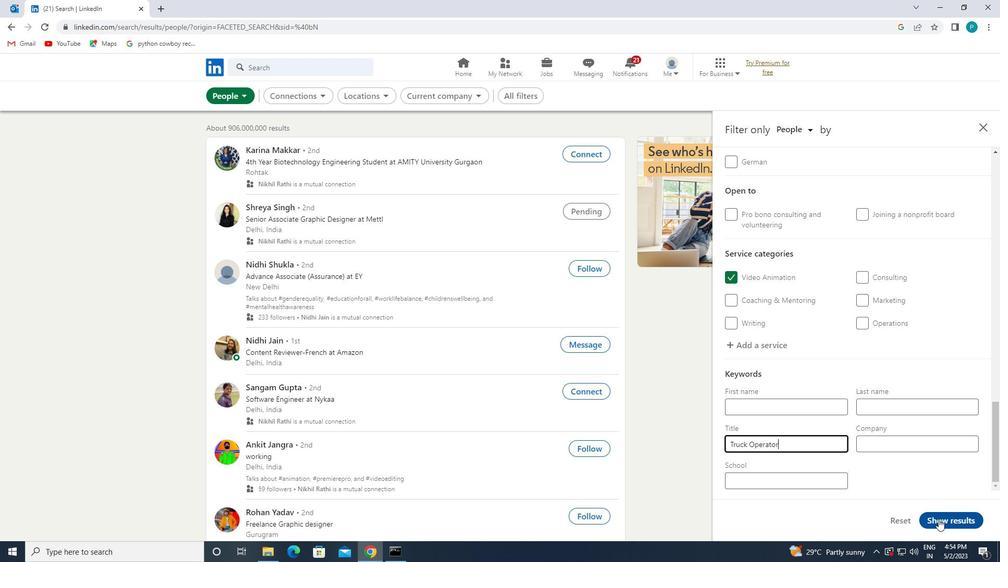 
